 Task: Search for and add 'sports shoes for men' to the cart on Amazon.
Action: Mouse moved to (244, 63)
Screenshot: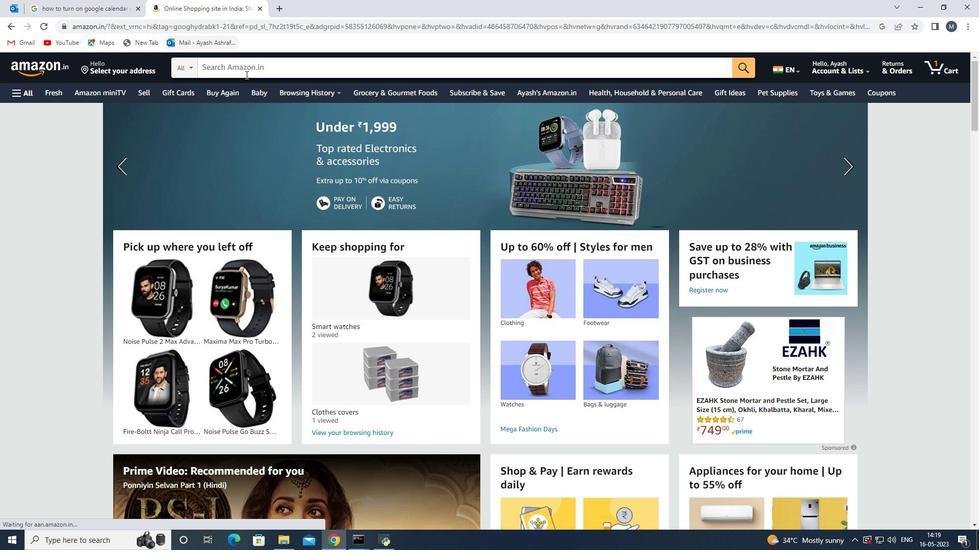 
Action: Mouse pressed left at (244, 63)
Screenshot: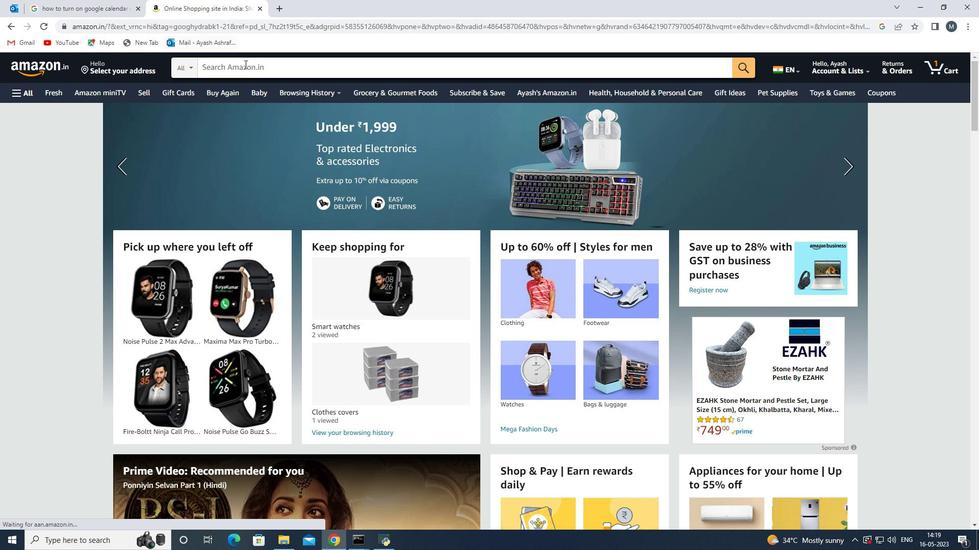 
Action: Mouse moved to (244, 64)
Screenshot: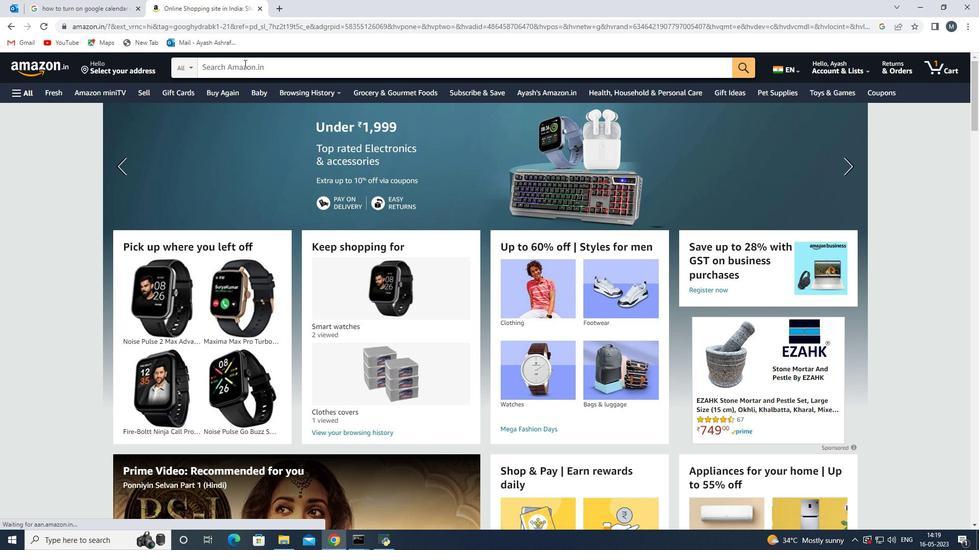 
Action: Key pressed spo
Screenshot: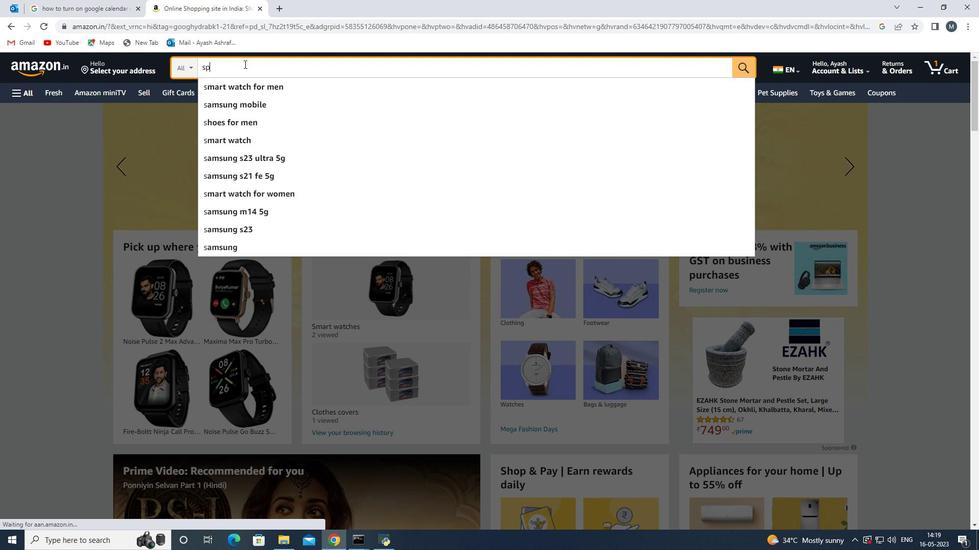 
Action: Mouse moved to (260, 89)
Screenshot: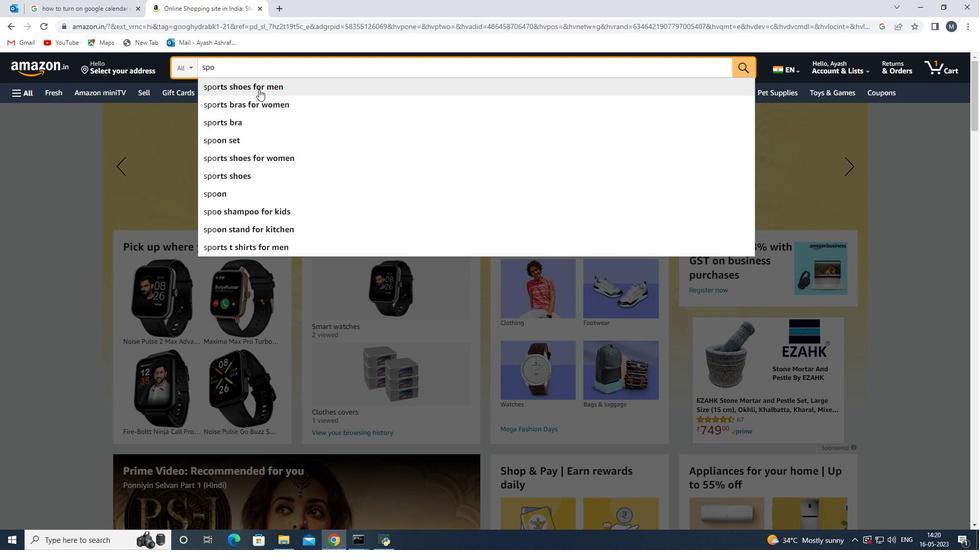 
Action: Mouse pressed left at (260, 89)
Screenshot: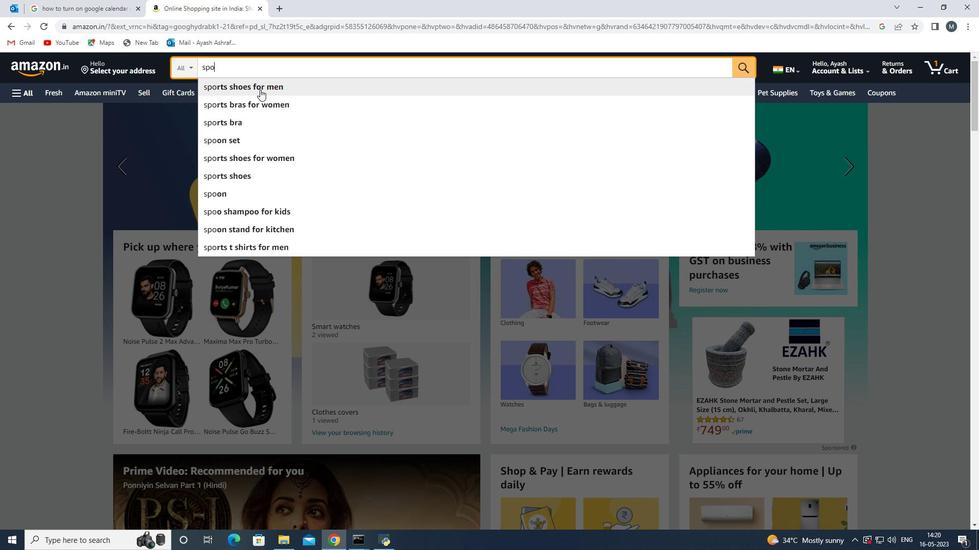 
Action: Mouse moved to (333, 294)
Screenshot: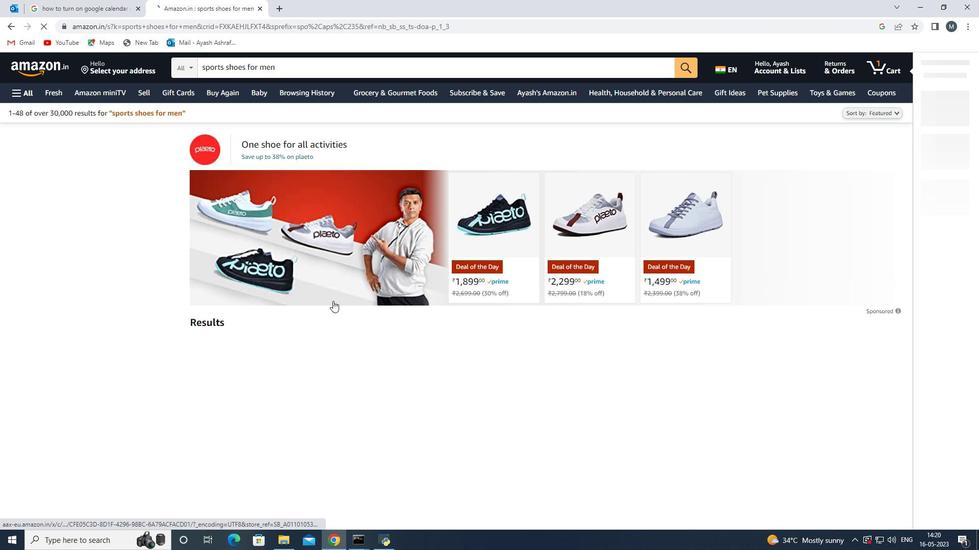 
Action: Mouse scrolled (333, 293) with delta (0, 0)
Screenshot: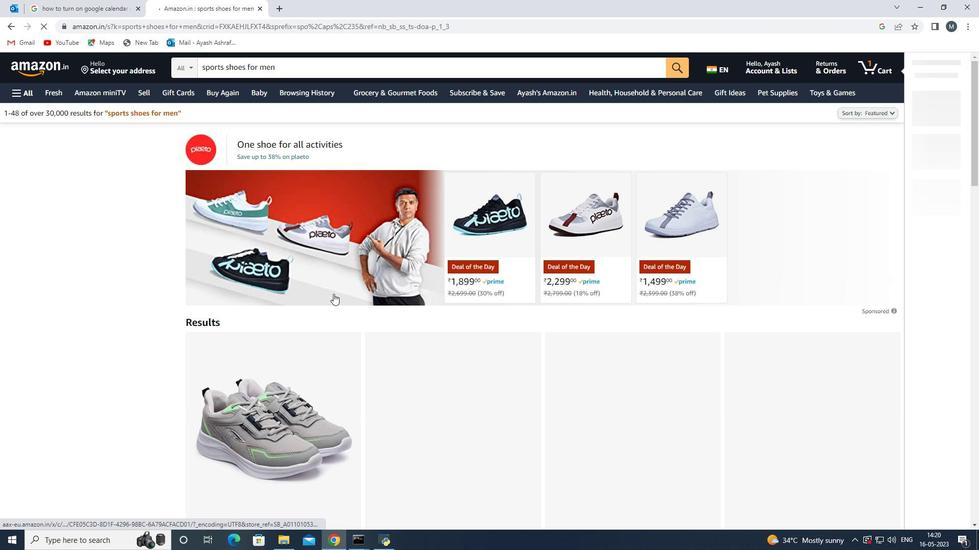 
Action: Mouse scrolled (333, 293) with delta (0, 0)
Screenshot: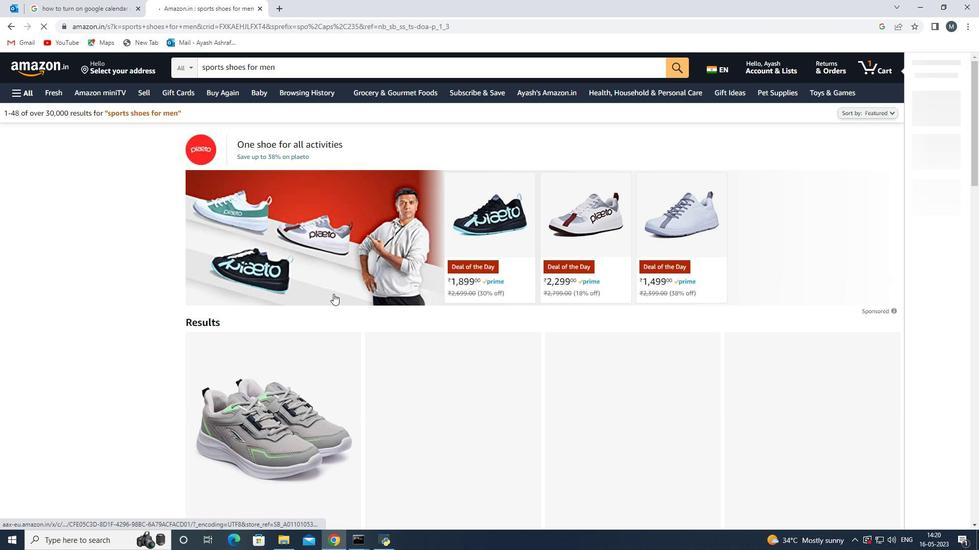 
Action: Mouse scrolled (333, 293) with delta (0, 0)
Screenshot: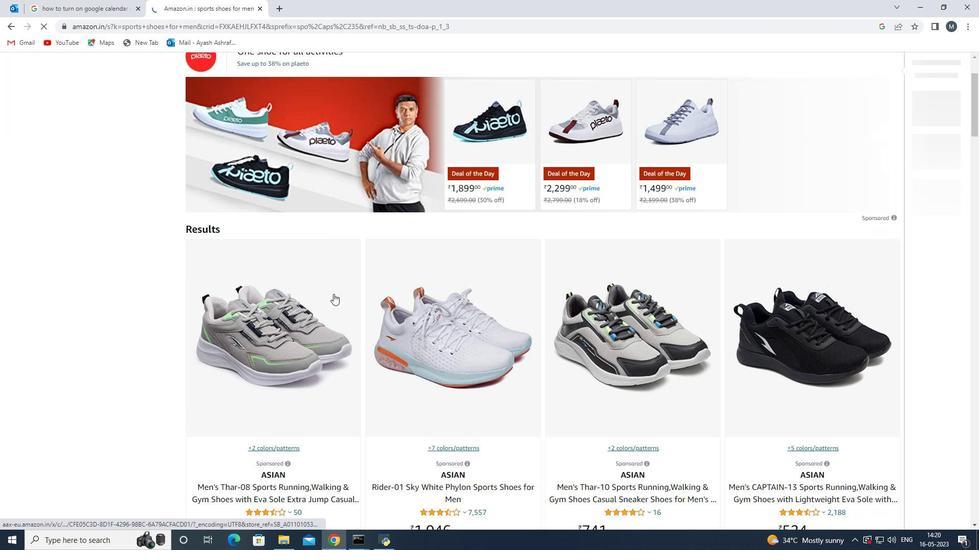 
Action: Mouse scrolled (333, 293) with delta (0, 0)
Screenshot: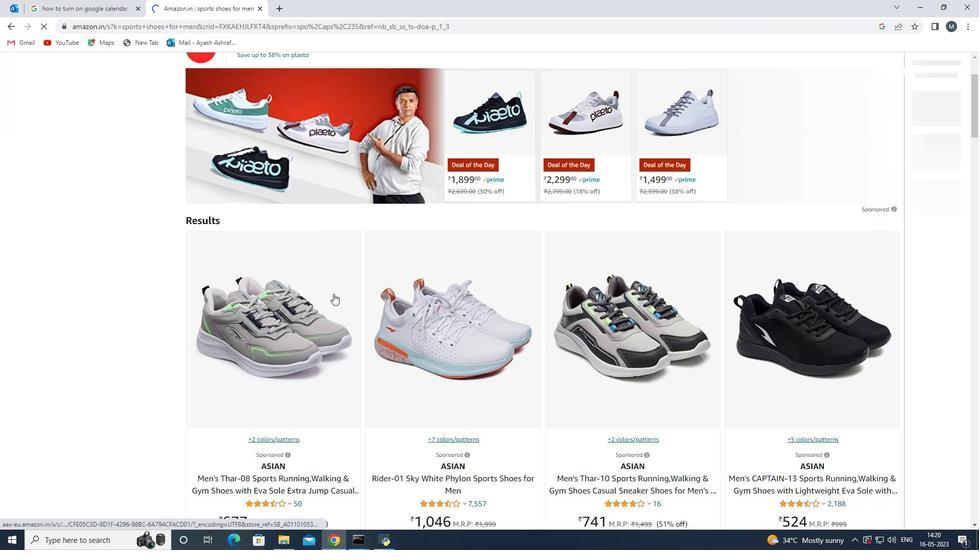 
Action: Mouse moved to (430, 275)
Screenshot: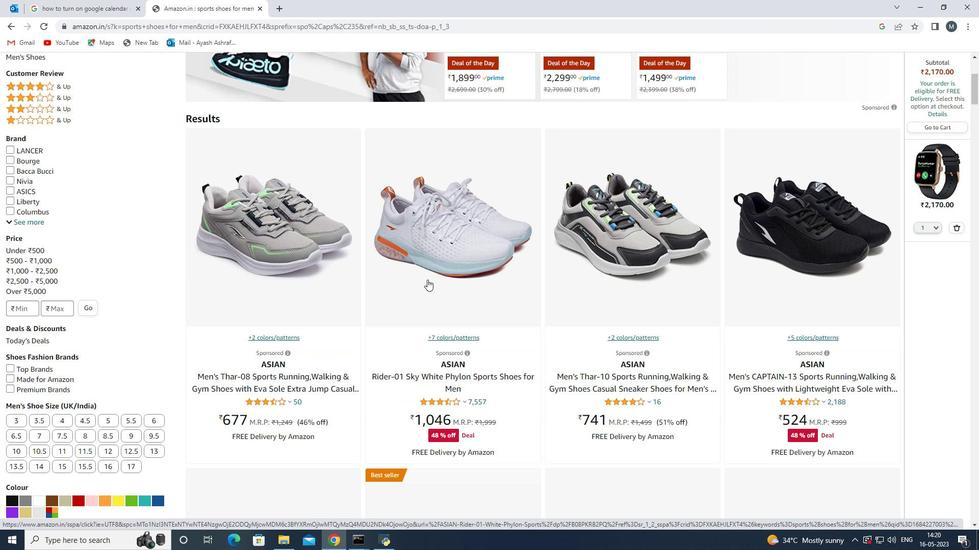
Action: Mouse pressed left at (430, 275)
Screenshot: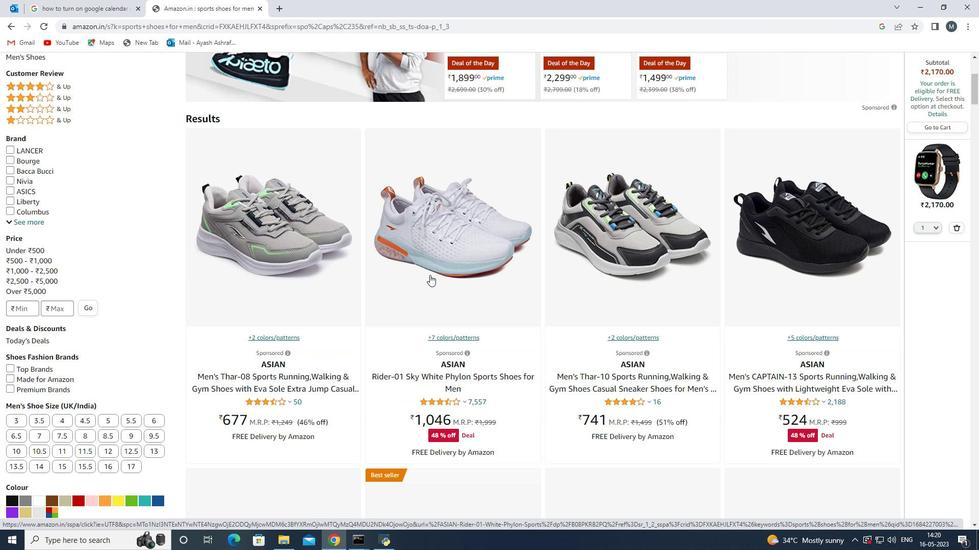 
Action: Mouse moved to (276, 221)
Screenshot: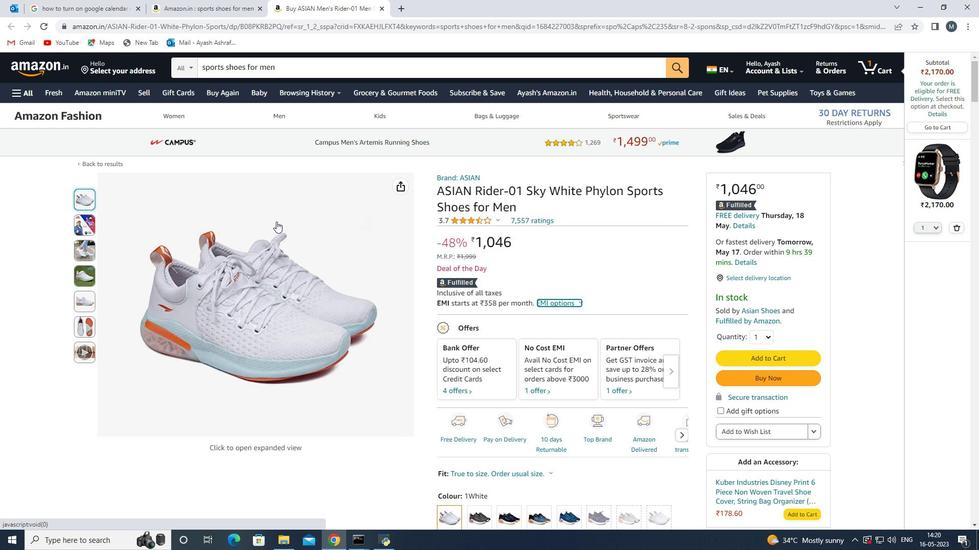 
Action: Mouse scrolled (276, 221) with delta (0, 0)
Screenshot: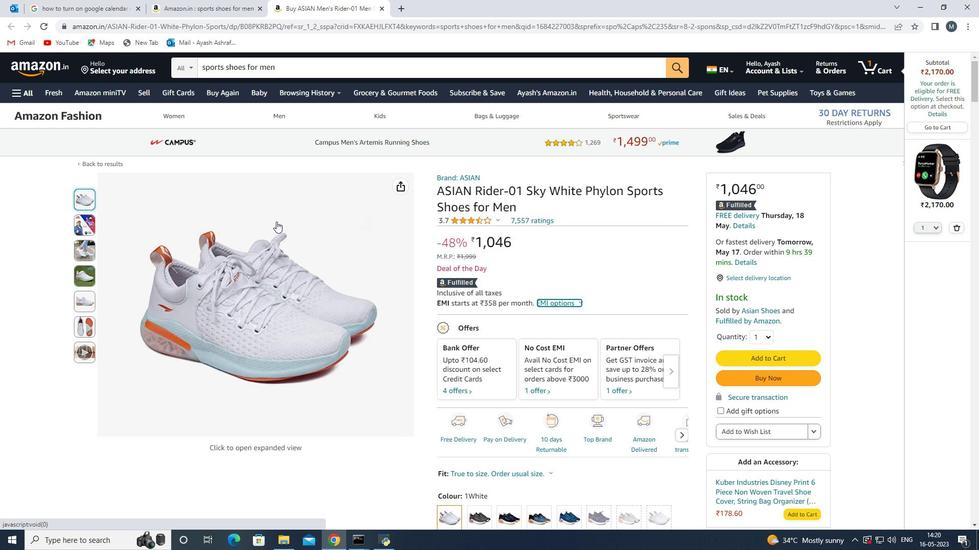 
Action: Mouse scrolled (276, 221) with delta (0, 0)
Screenshot: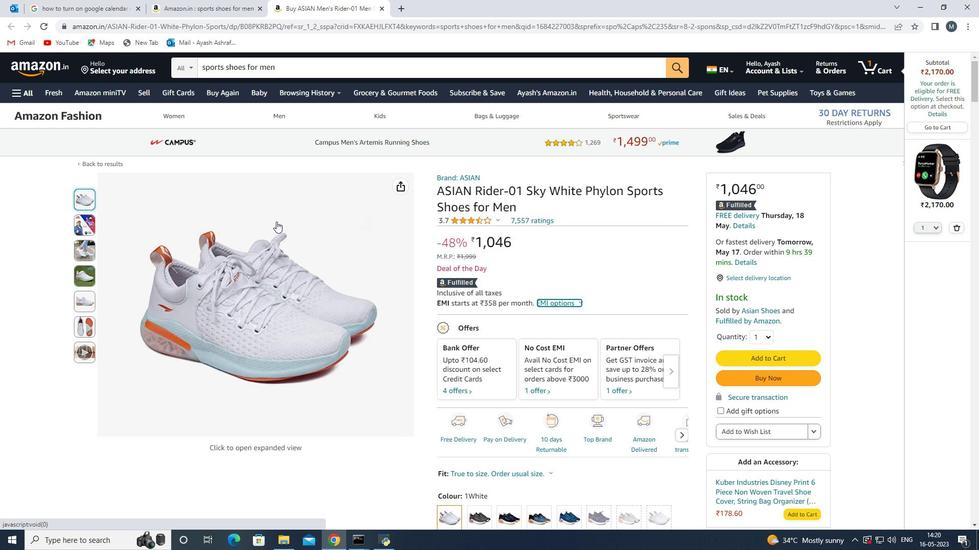
Action: Mouse scrolled (276, 221) with delta (0, 0)
Screenshot: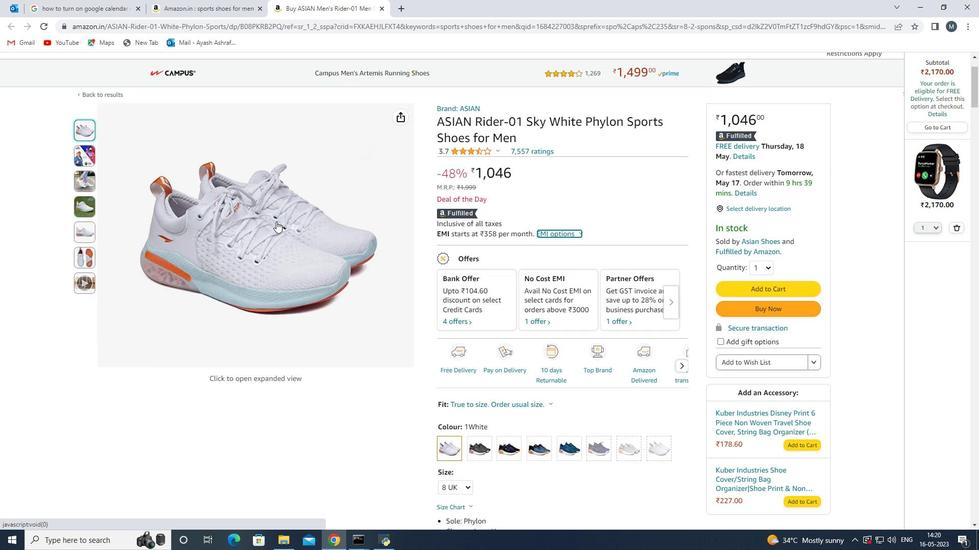 
Action: Mouse scrolled (276, 221) with delta (0, 0)
Screenshot: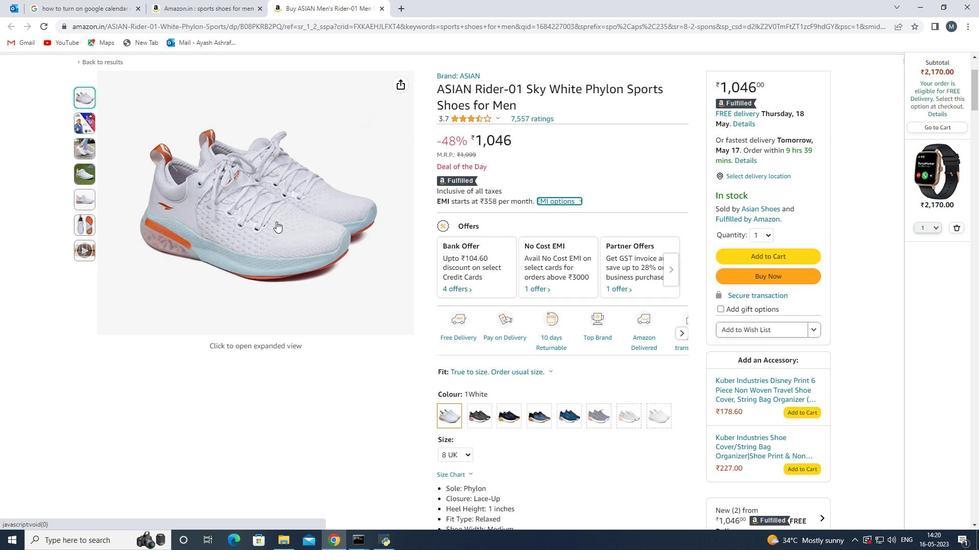 
Action: Mouse scrolled (276, 221) with delta (0, 0)
Screenshot: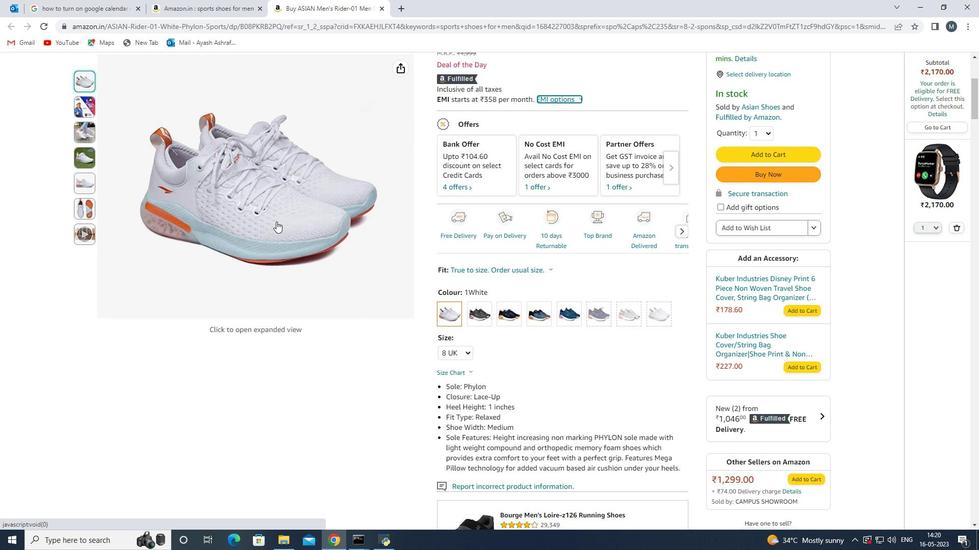 
Action: Mouse scrolled (276, 221) with delta (0, 0)
Screenshot: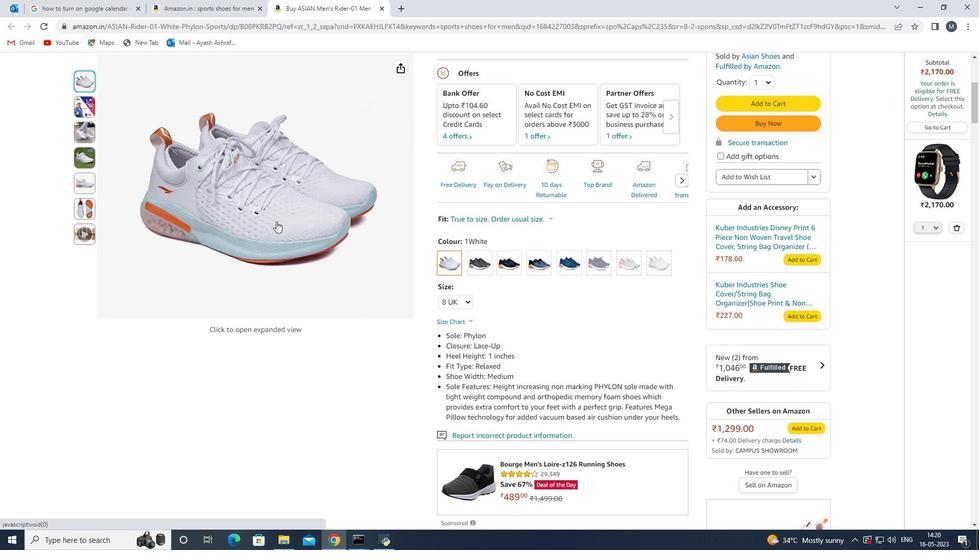 
Action: Mouse moved to (291, 254)
Screenshot: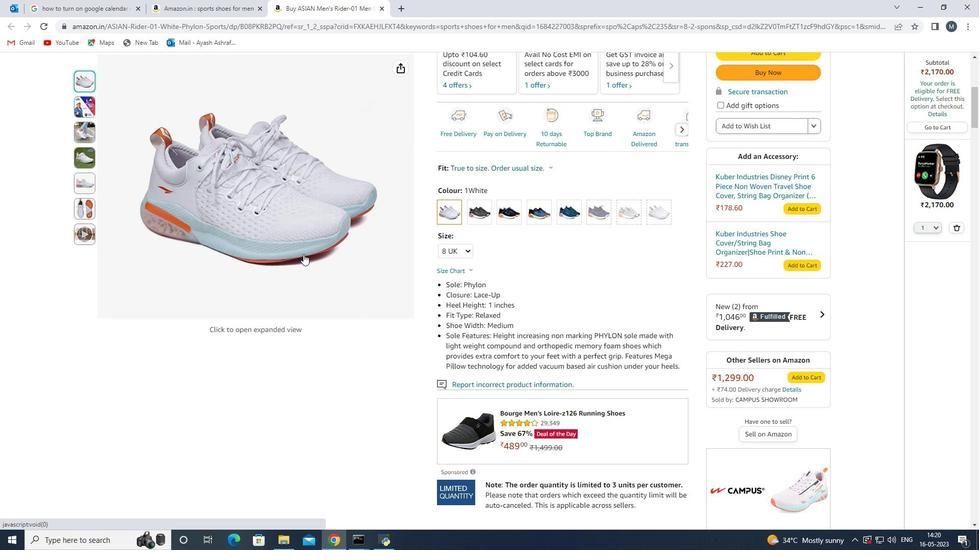 
Action: Mouse scrolled (291, 254) with delta (0, 0)
Screenshot: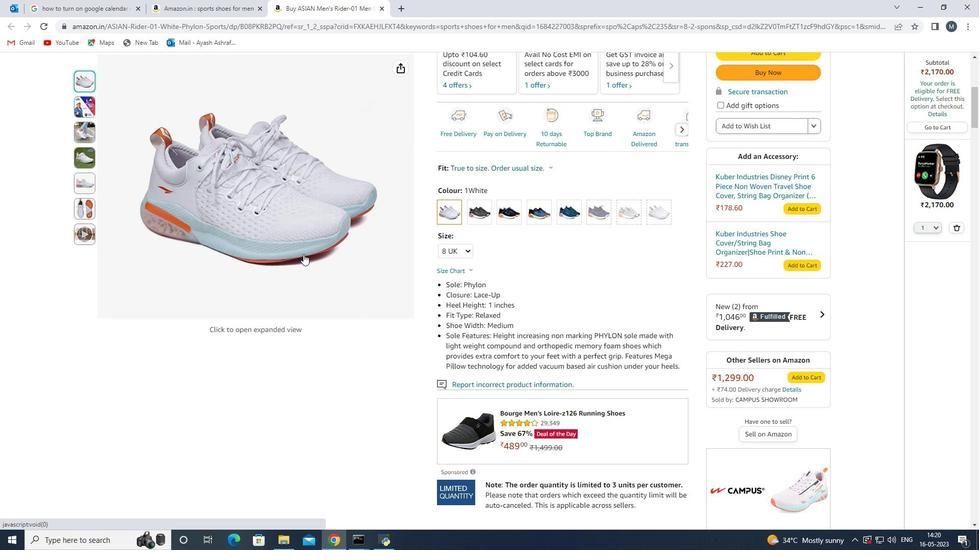
Action: Mouse moved to (290, 254)
Screenshot: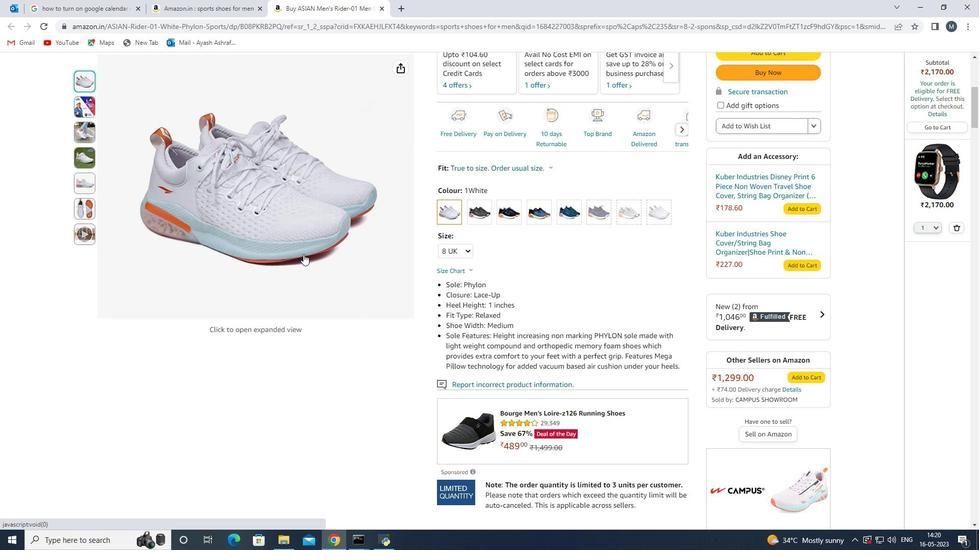 
Action: Mouse scrolled (290, 254) with delta (0, 0)
Screenshot: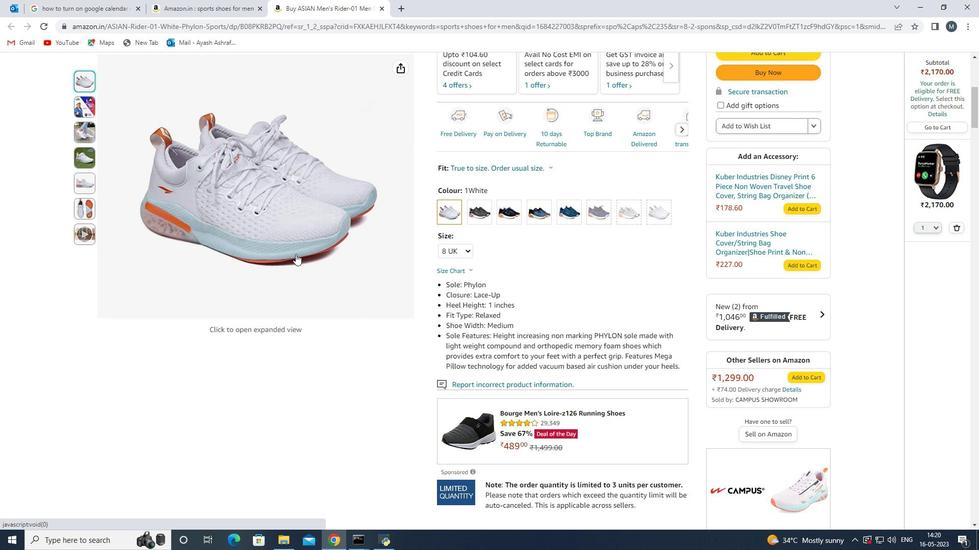 
Action: Mouse scrolled (290, 254) with delta (0, 0)
Screenshot: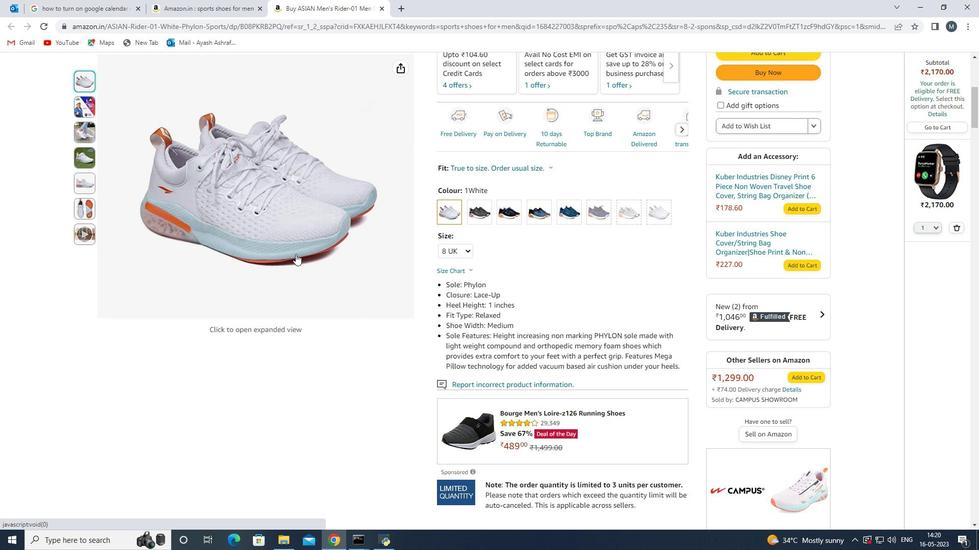 
Action: Mouse scrolled (290, 254) with delta (0, 0)
Screenshot: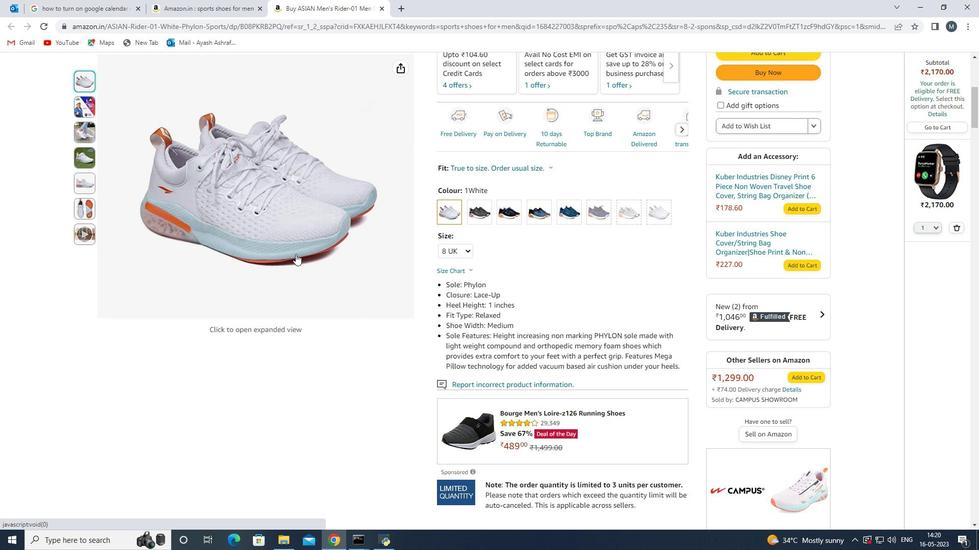 
Action: Mouse scrolled (290, 254) with delta (0, 0)
Screenshot: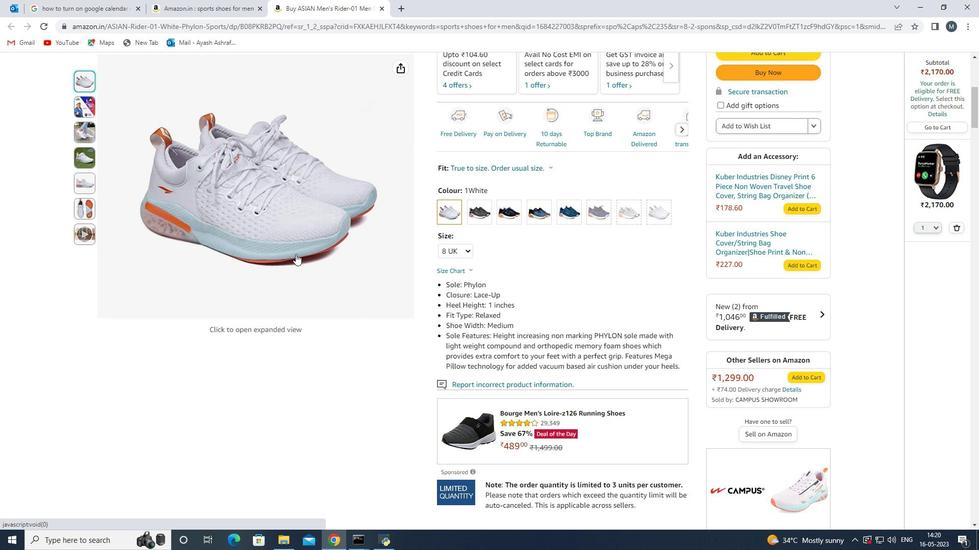 
Action: Mouse scrolled (290, 254) with delta (0, 0)
Screenshot: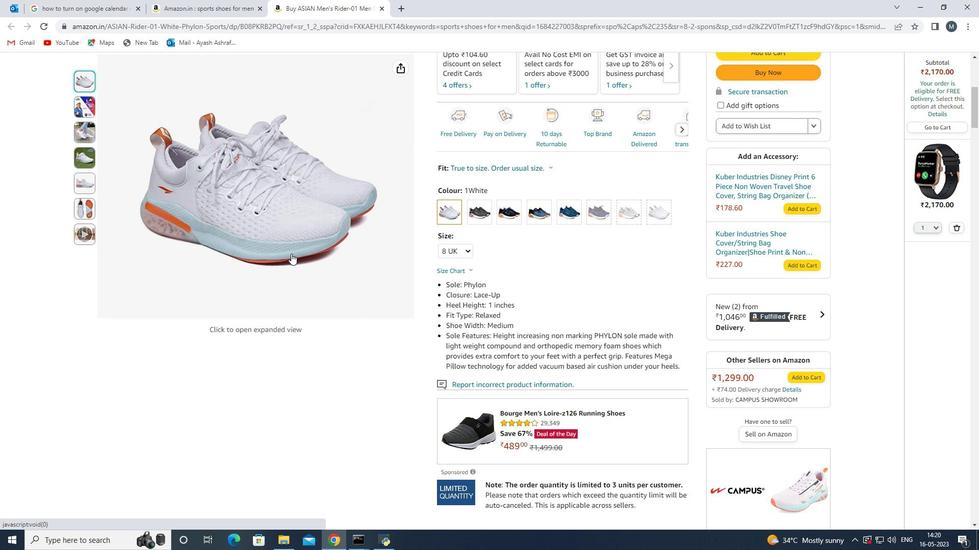 
Action: Mouse moved to (106, 214)
Screenshot: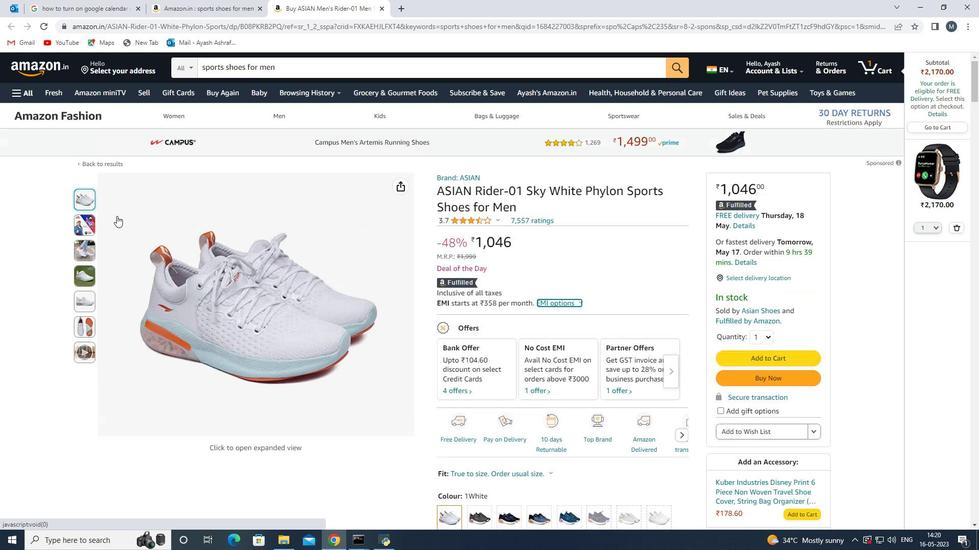
Action: Mouse scrolled (106, 215) with delta (0, 0)
Screenshot: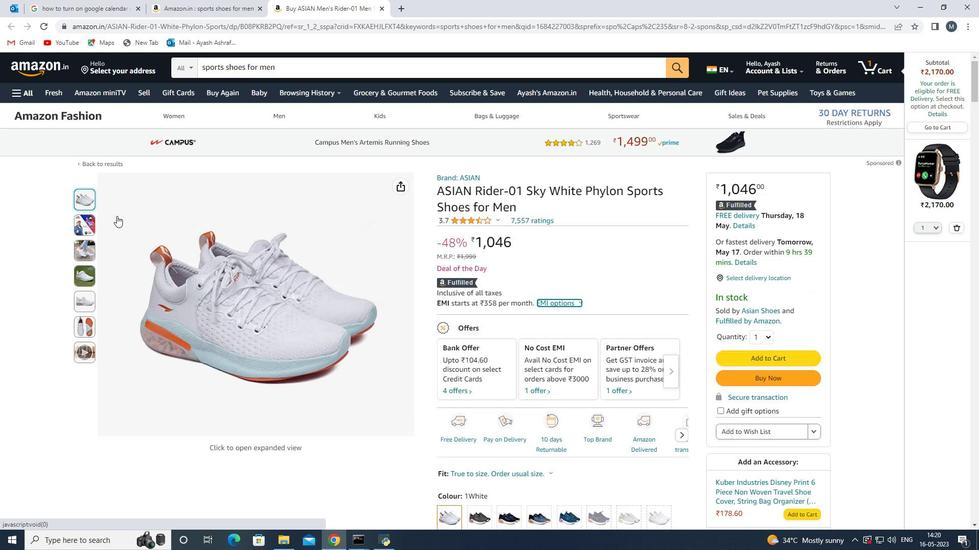 
Action: Mouse moved to (106, 214)
Screenshot: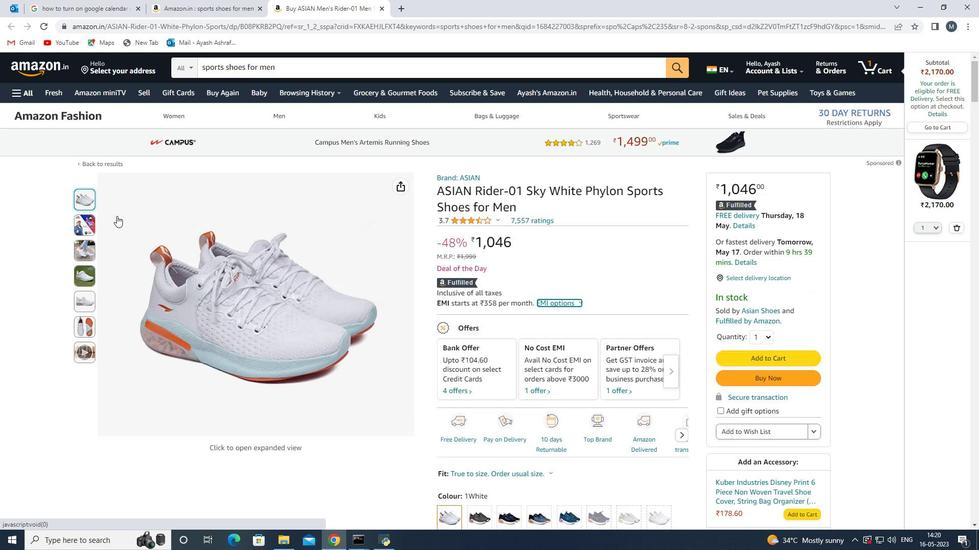 
Action: Mouse scrolled (106, 214) with delta (0, 0)
Screenshot: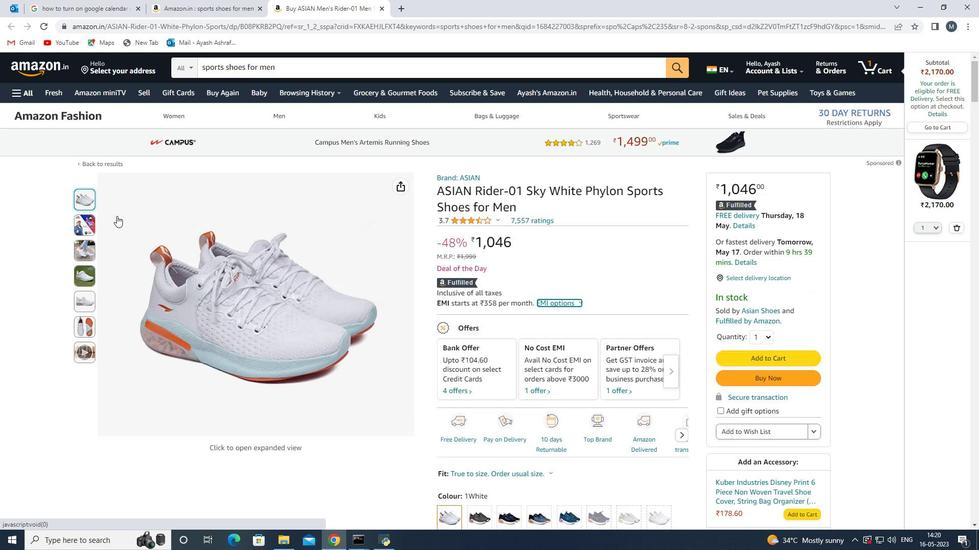 
Action: Mouse scrolled (106, 214) with delta (0, 0)
Screenshot: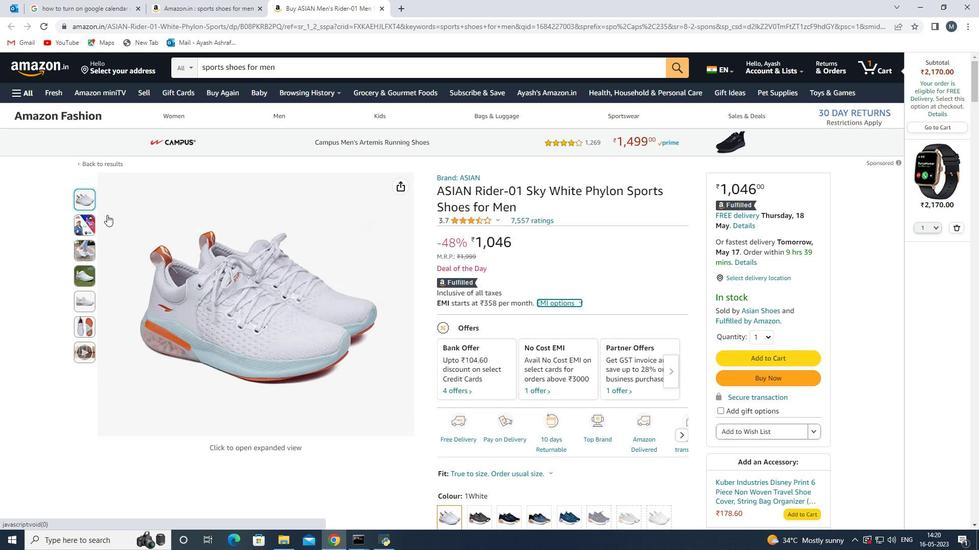 
Action: Mouse moved to (934, 222)
Screenshot: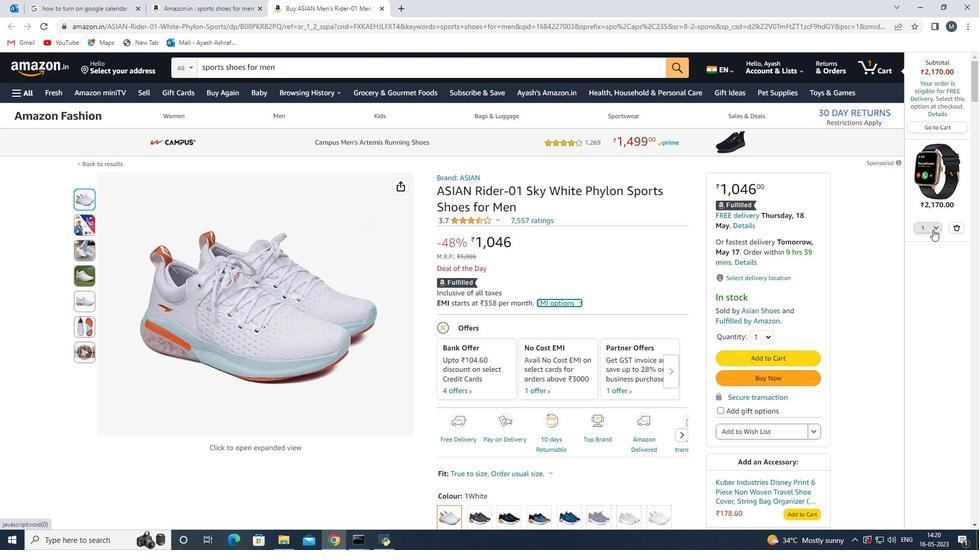 
Action: Mouse pressed left at (934, 222)
Screenshot: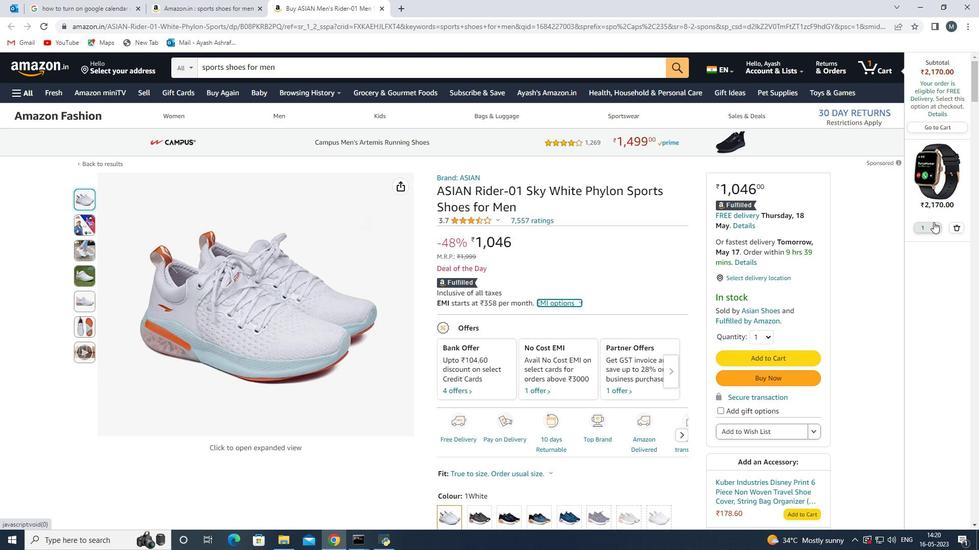 
Action: Mouse moved to (424, 282)
Screenshot: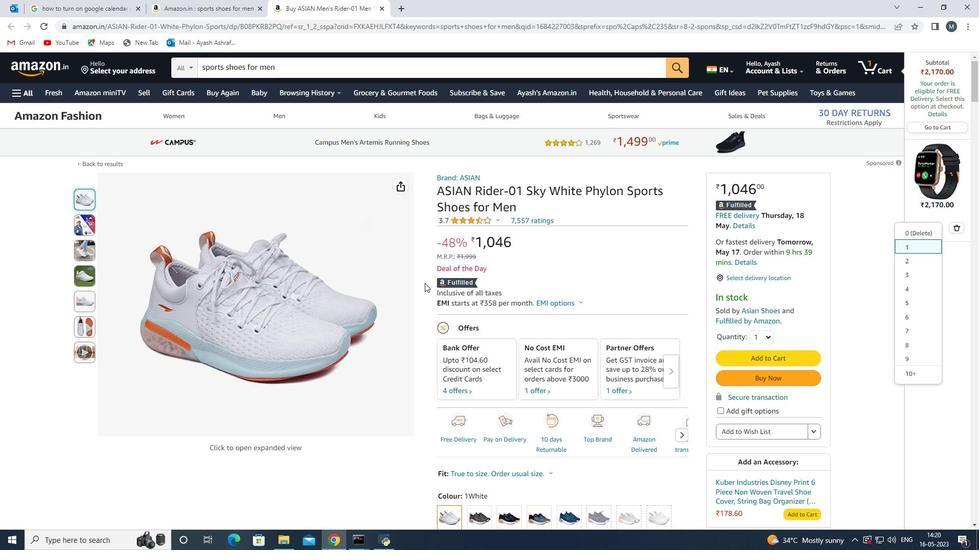 
Action: Mouse scrolled (424, 281) with delta (0, 0)
Screenshot: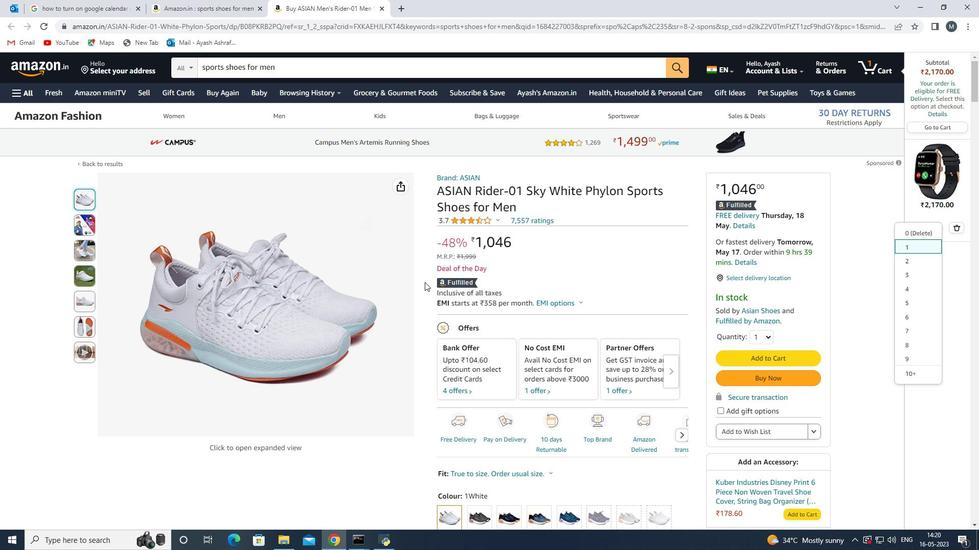 
Action: Mouse moved to (440, 272)
Screenshot: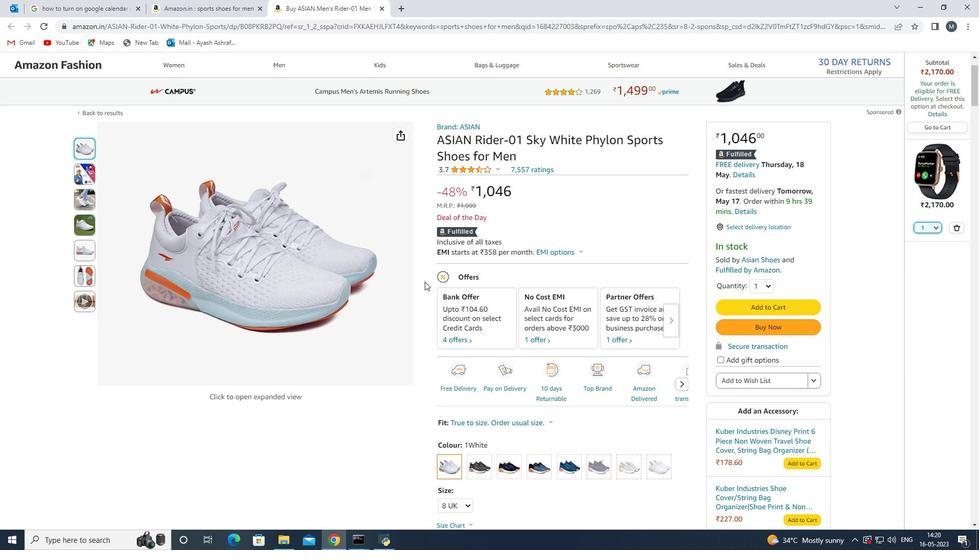 
Action: Mouse scrolled (440, 272) with delta (0, 0)
Screenshot: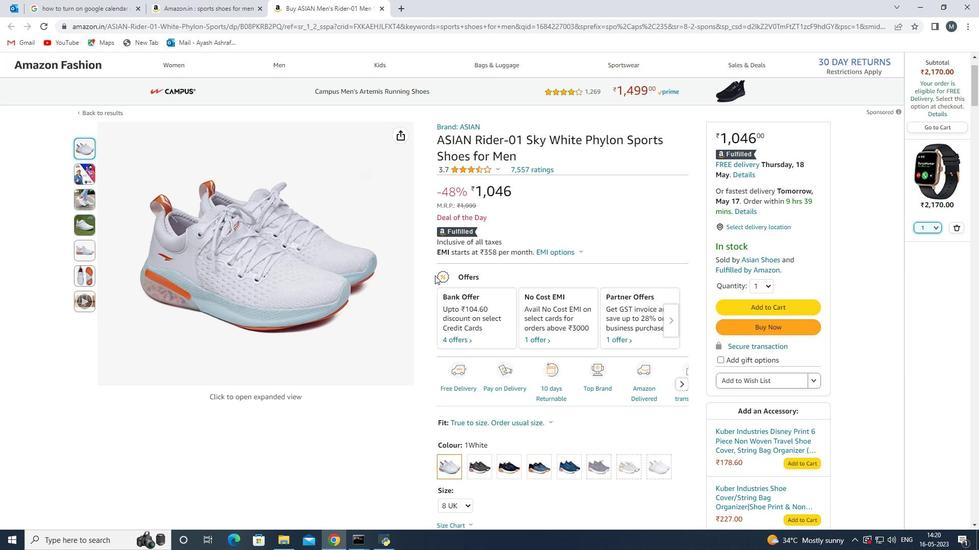 
Action: Mouse scrolled (440, 272) with delta (0, 0)
Screenshot: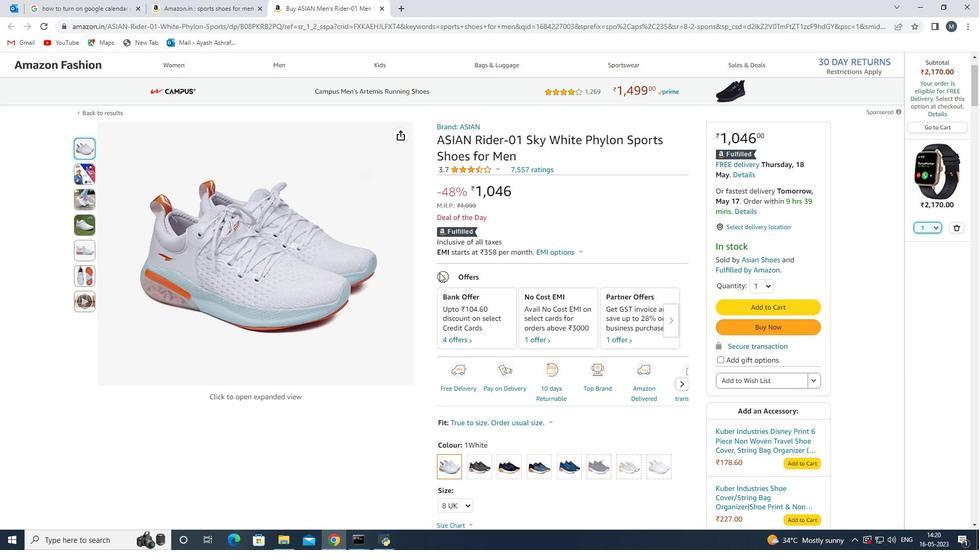 
Action: Mouse scrolled (440, 272) with delta (0, 0)
Screenshot: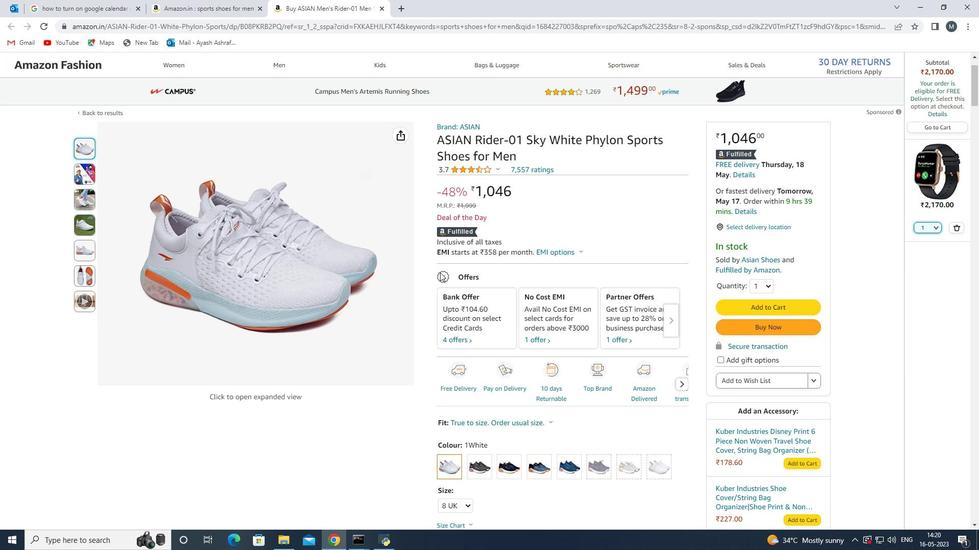 
Action: Mouse scrolled (440, 272) with delta (0, 0)
Screenshot: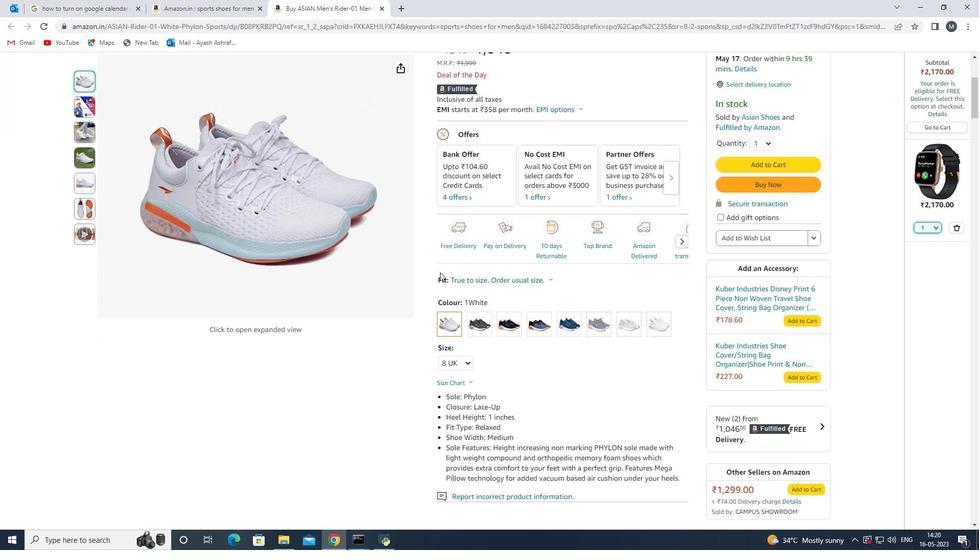 
Action: Mouse moved to (440, 272)
Screenshot: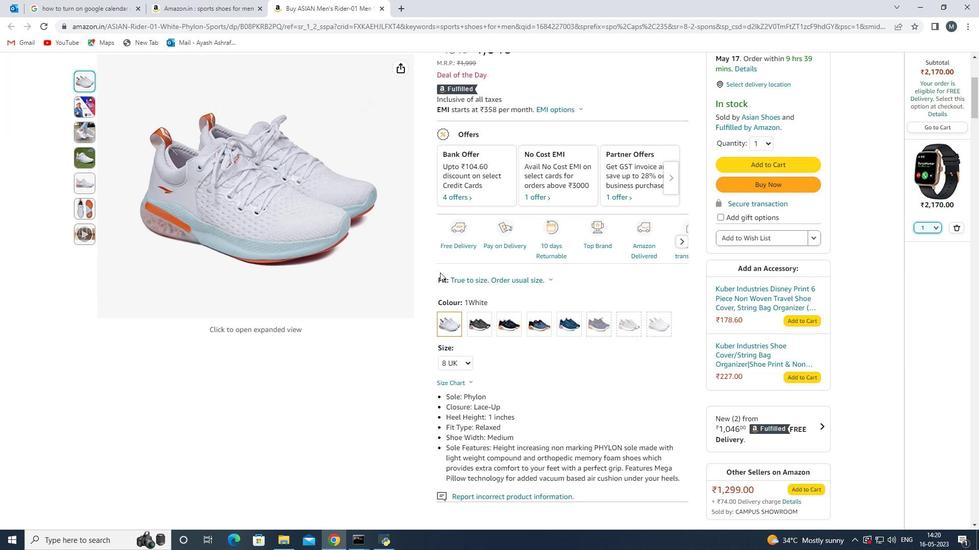 
Action: Mouse scrolled (440, 272) with delta (0, 0)
Screenshot: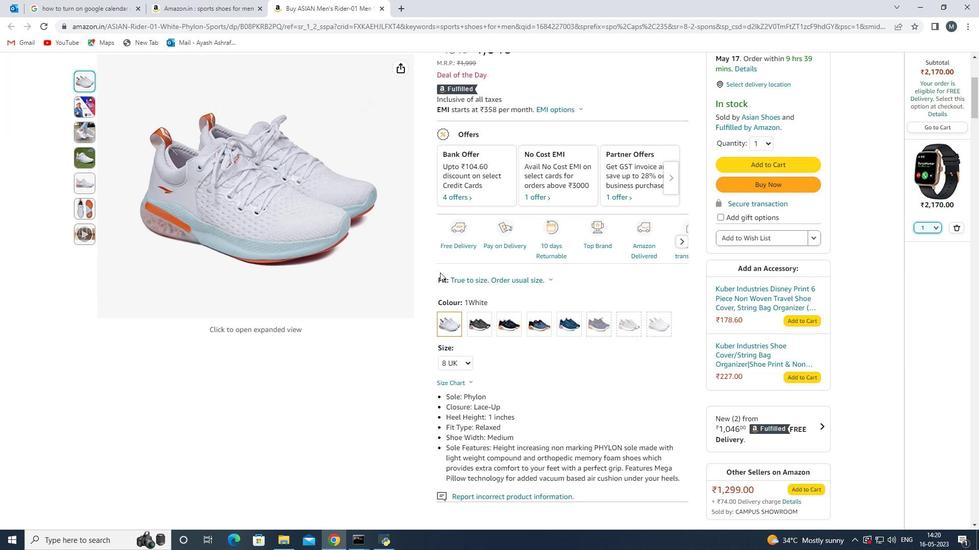 
Action: Mouse scrolled (440, 272) with delta (0, 0)
Screenshot: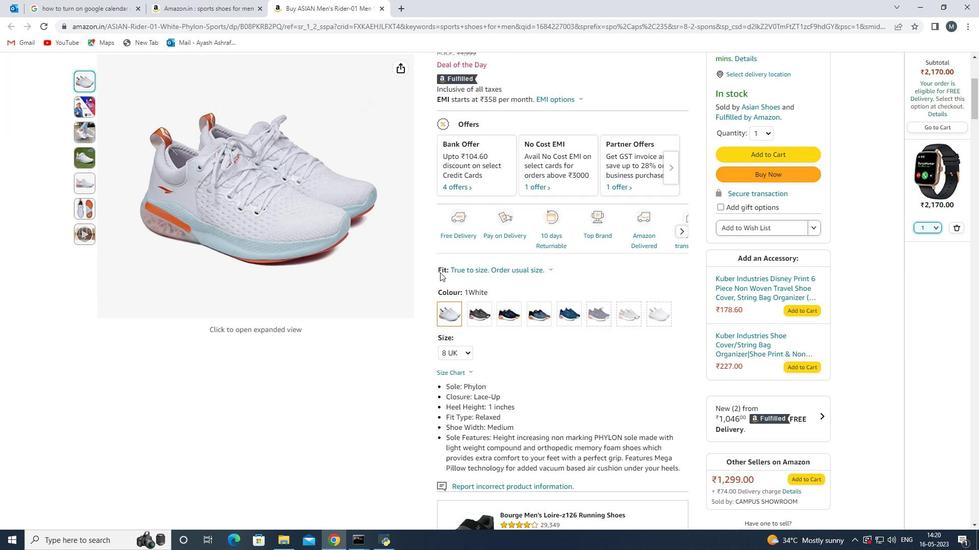 
Action: Mouse scrolled (440, 272) with delta (0, 0)
Screenshot: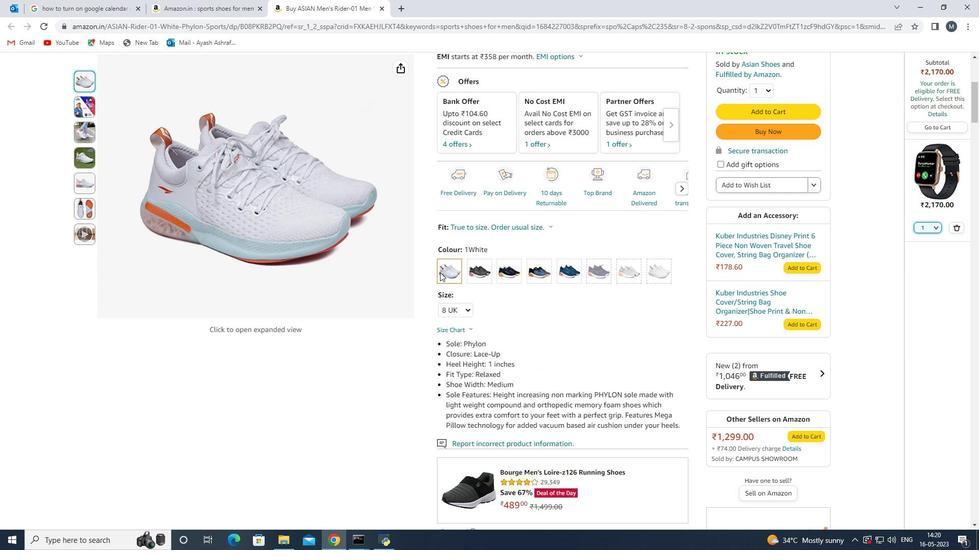 
Action: Mouse moved to (440, 272)
Screenshot: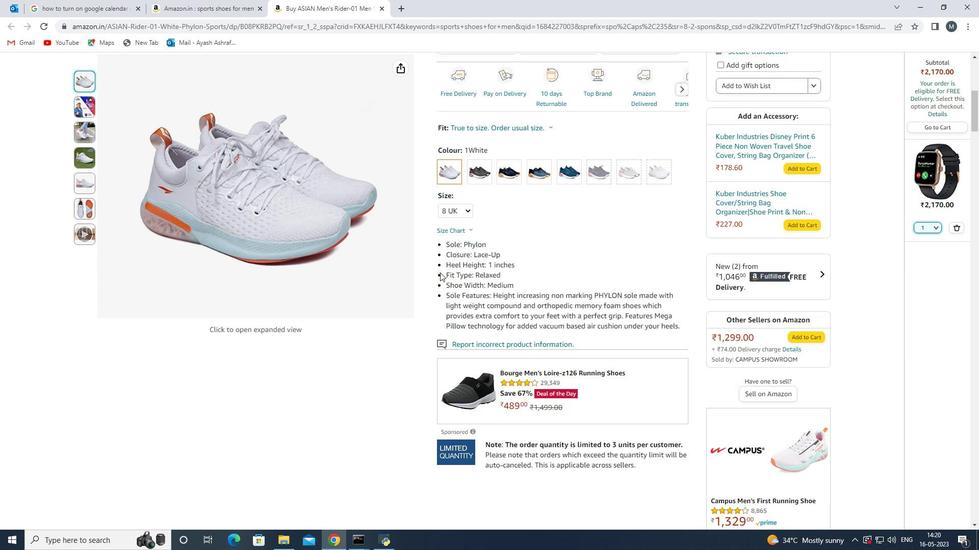 
Action: Mouse scrolled (440, 272) with delta (0, 0)
Screenshot: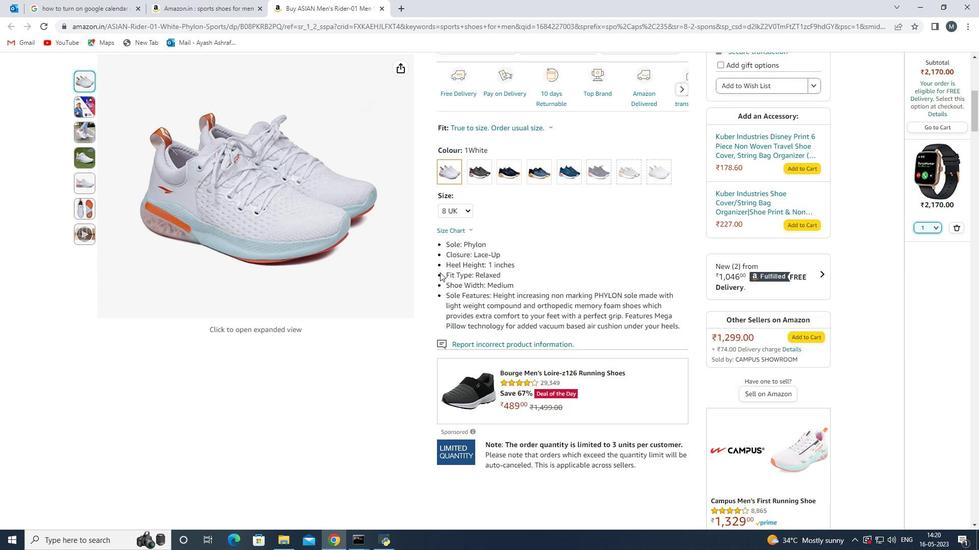 
Action: Mouse scrolled (440, 272) with delta (0, 0)
Screenshot: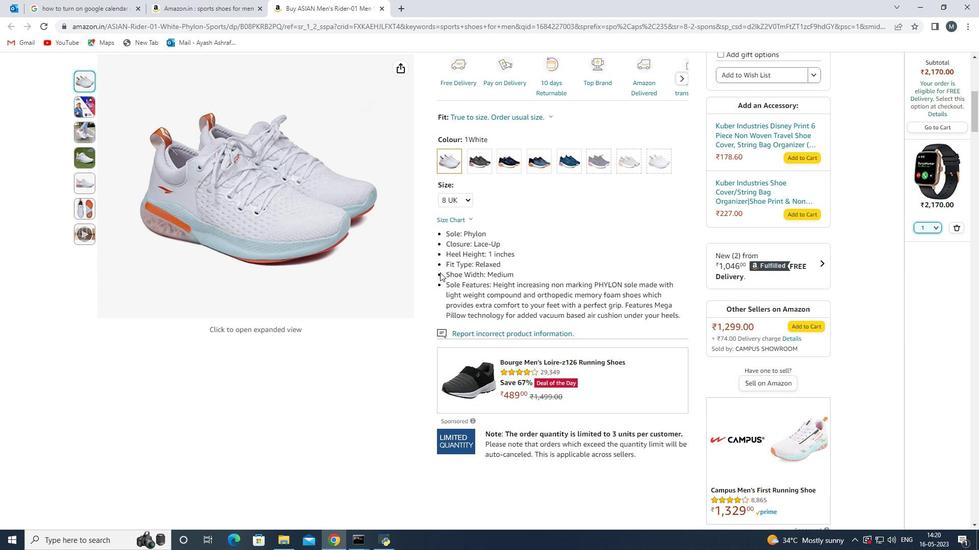 
Action: Mouse moved to (545, 295)
Screenshot: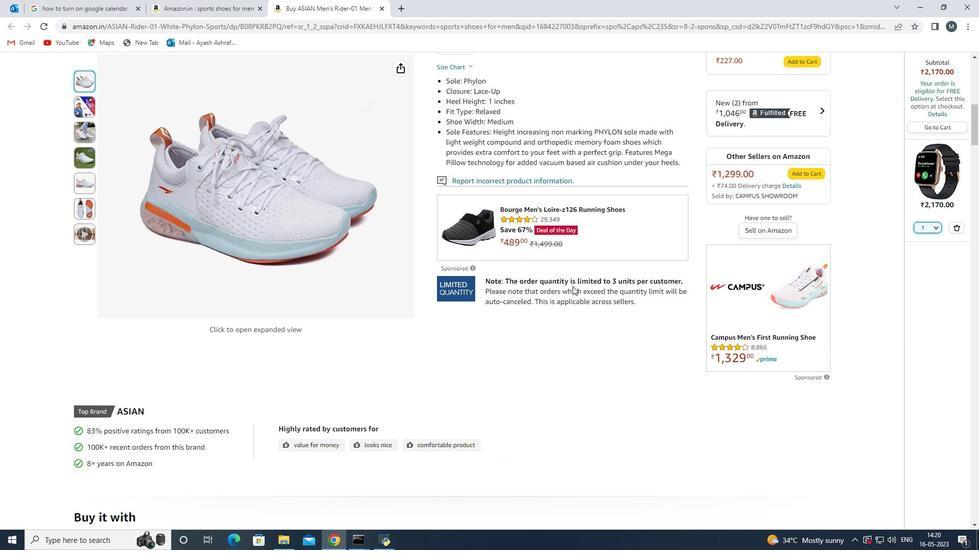 
Action: Mouse scrolled (545, 294) with delta (0, 0)
Screenshot: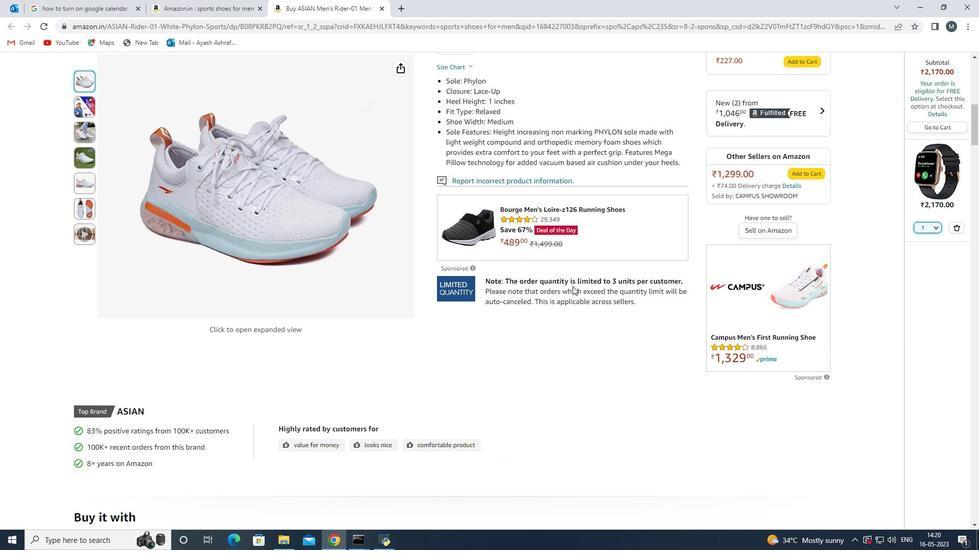 
Action: Mouse moved to (534, 298)
Screenshot: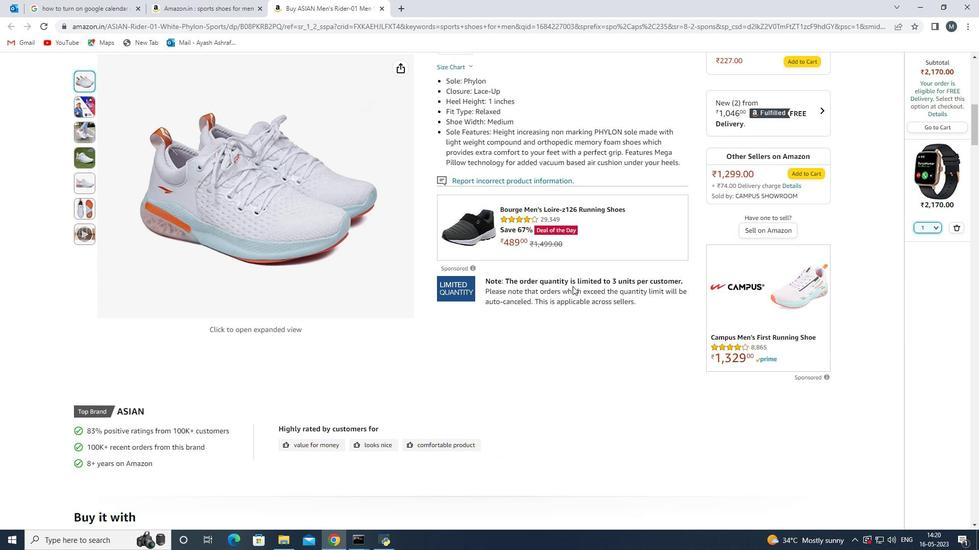 
Action: Mouse scrolled (535, 297) with delta (0, 0)
Screenshot: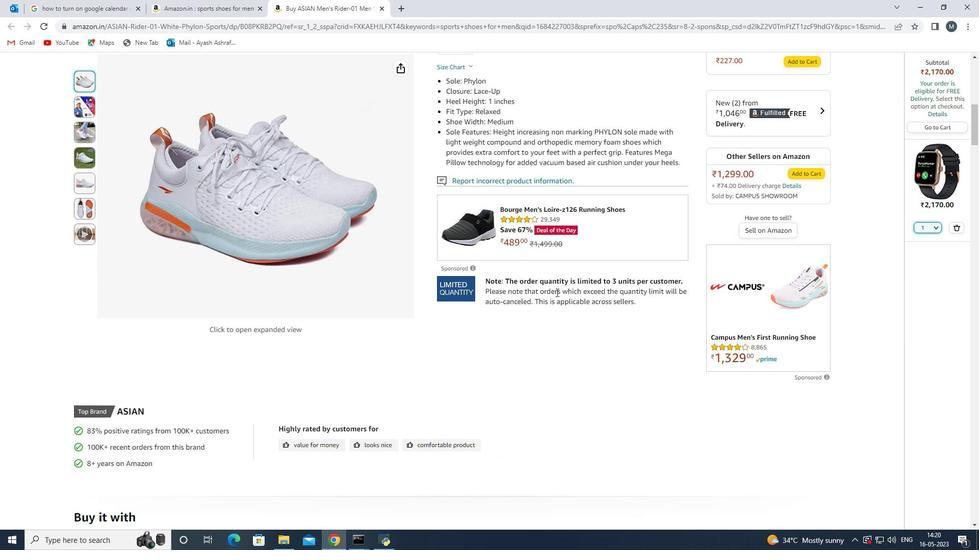 
Action: Mouse moved to (256, 328)
Screenshot: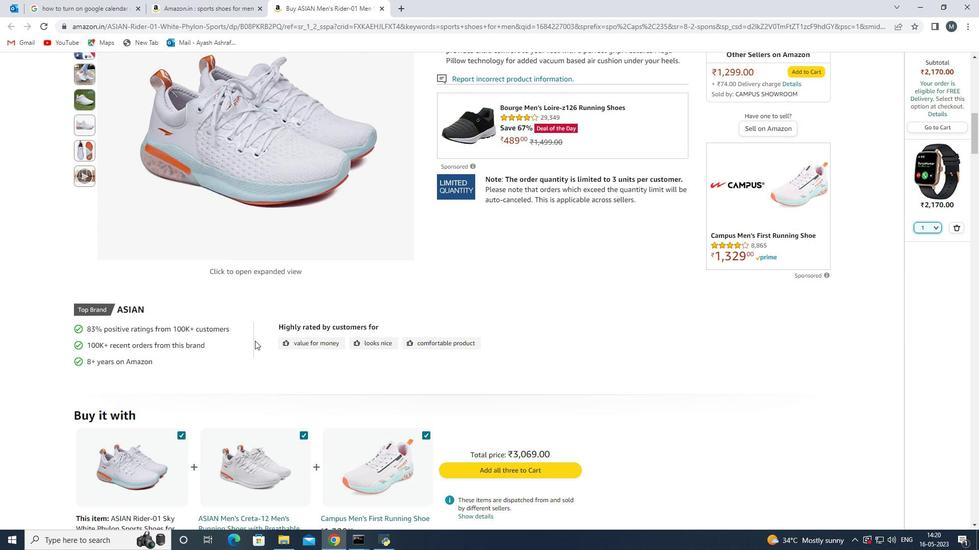 
Action: Mouse scrolled (256, 329) with delta (0, 0)
Screenshot: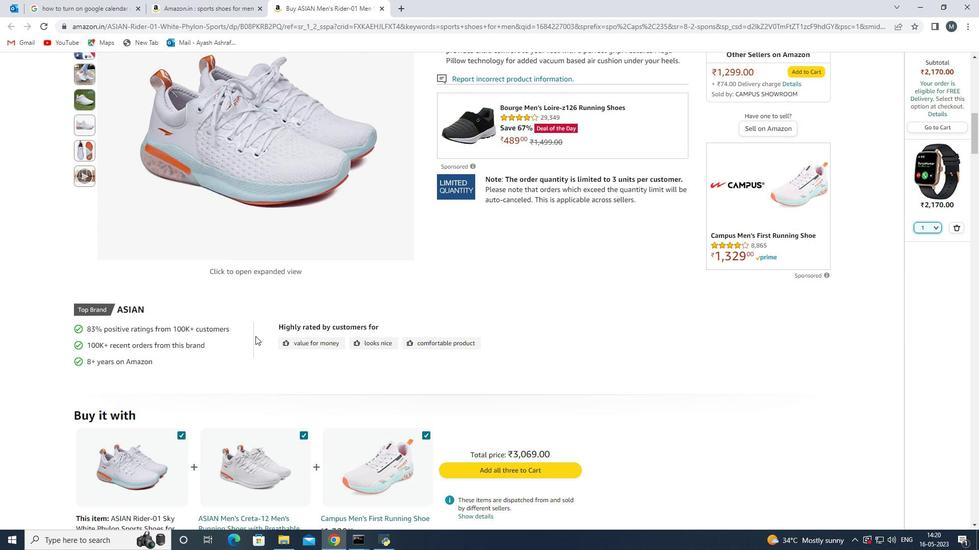 
Action: Mouse scrolled (256, 329) with delta (0, 0)
Screenshot: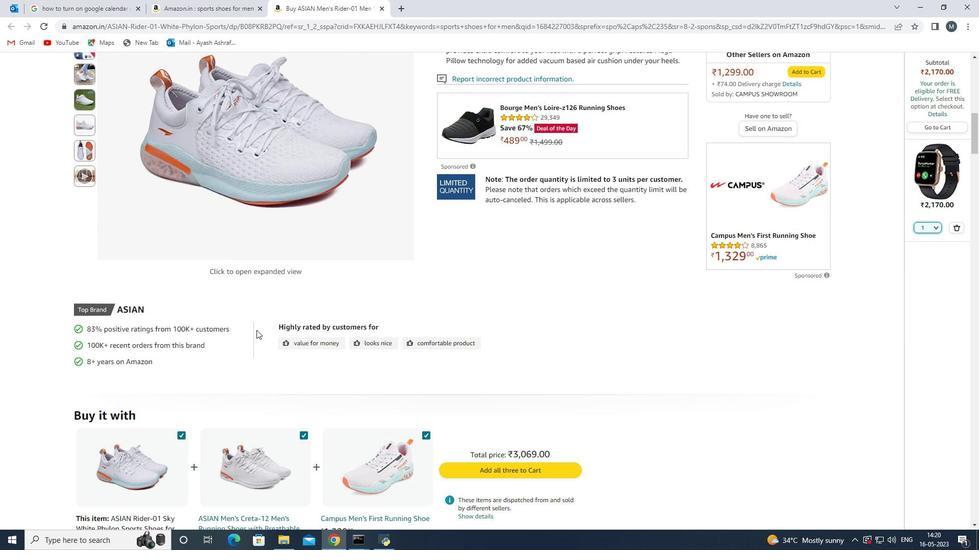 
Action: Mouse scrolled (256, 329) with delta (0, 0)
Screenshot: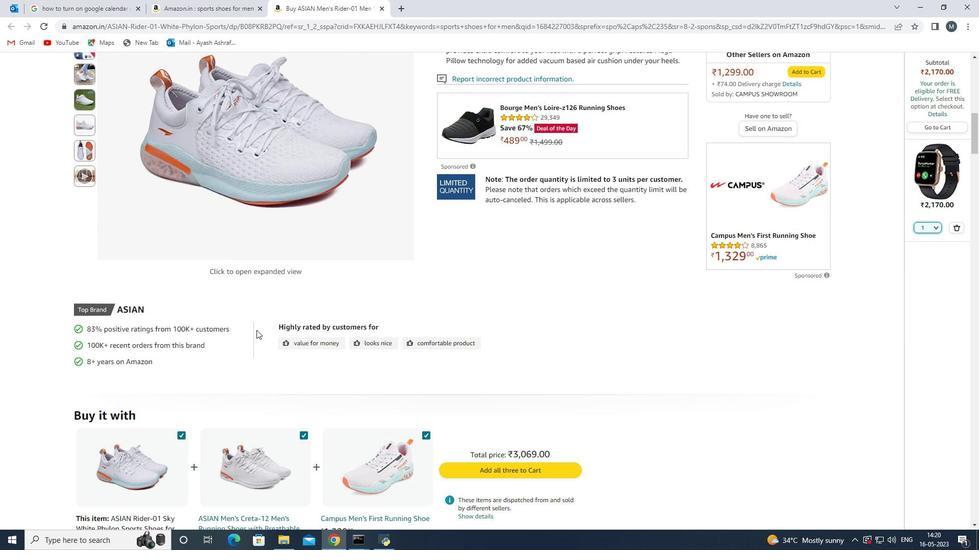
Action: Mouse scrolled (256, 329) with delta (0, 0)
Screenshot: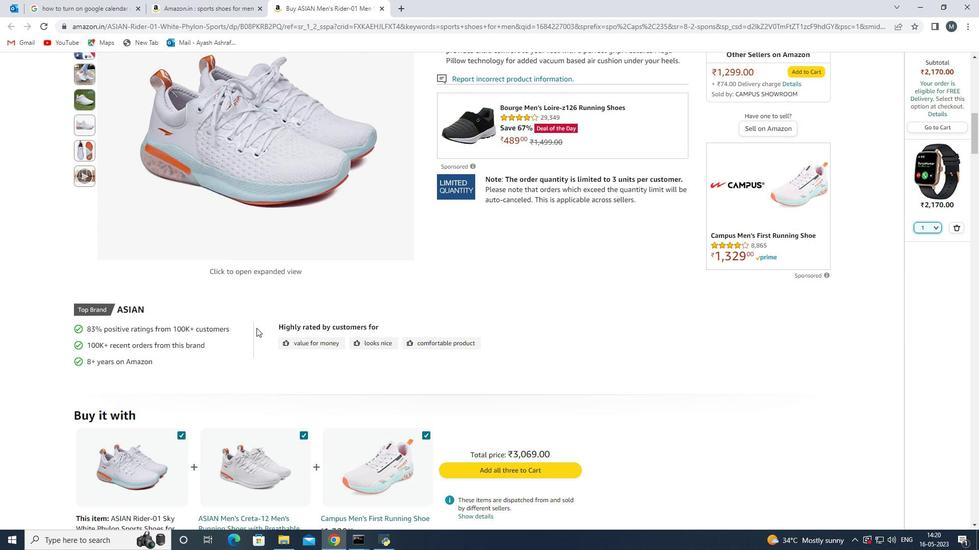 
Action: Mouse scrolled (256, 329) with delta (0, 0)
Screenshot: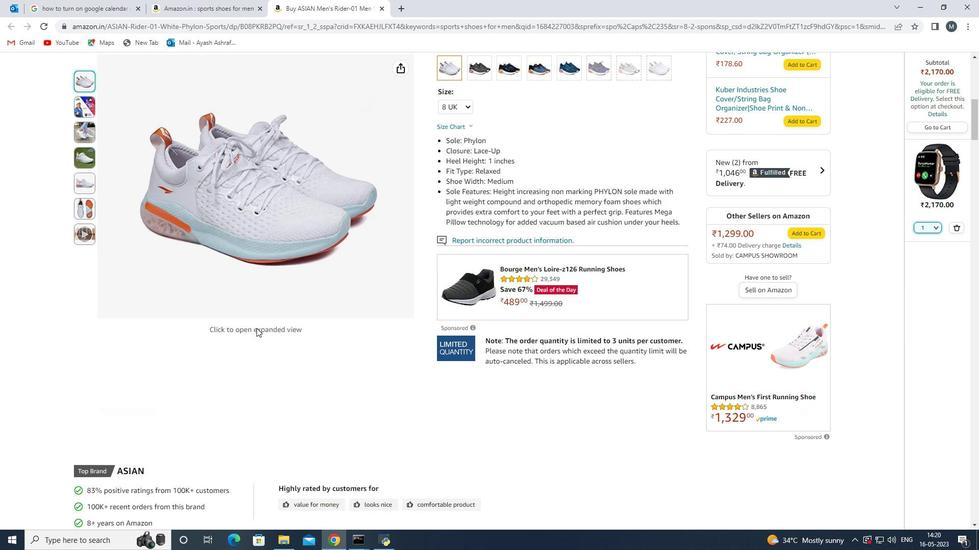 
Action: Mouse scrolled (256, 329) with delta (0, 0)
Screenshot: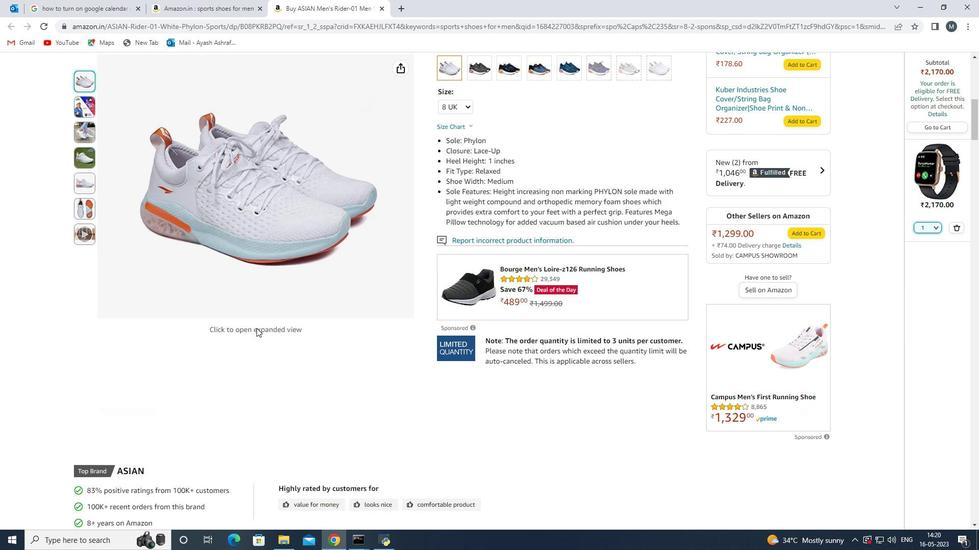 
Action: Mouse scrolled (256, 329) with delta (0, 0)
Screenshot: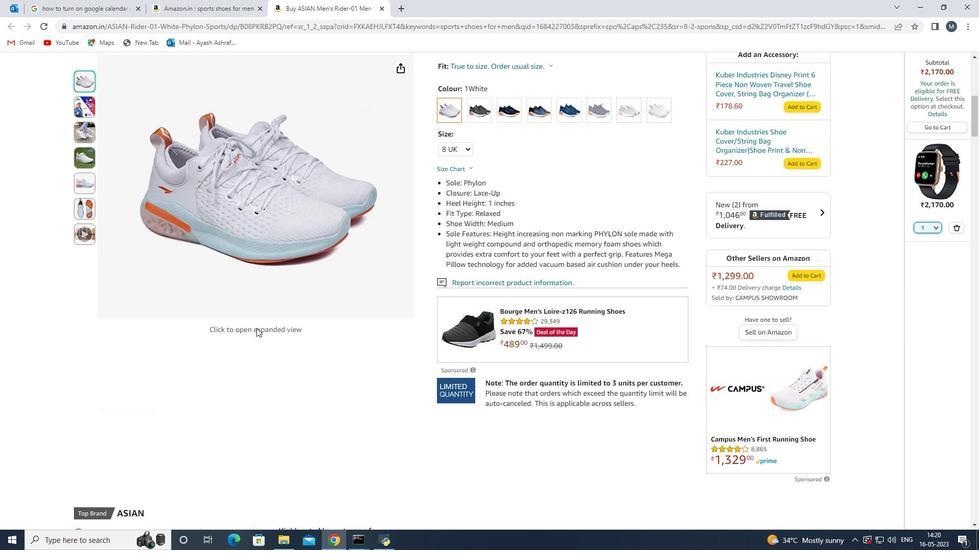 
Action: Mouse scrolled (256, 329) with delta (0, 0)
Screenshot: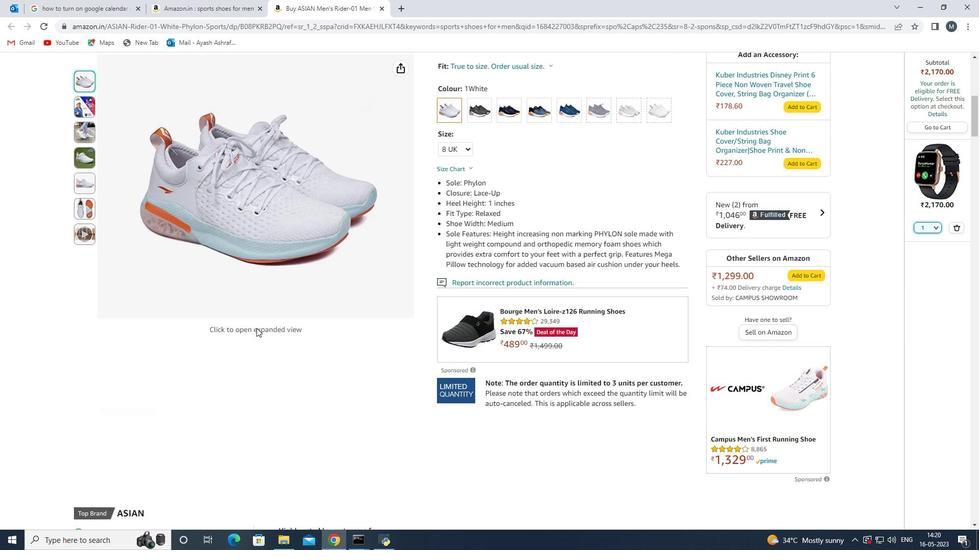 
Action: Mouse scrolled (256, 329) with delta (0, 0)
Screenshot: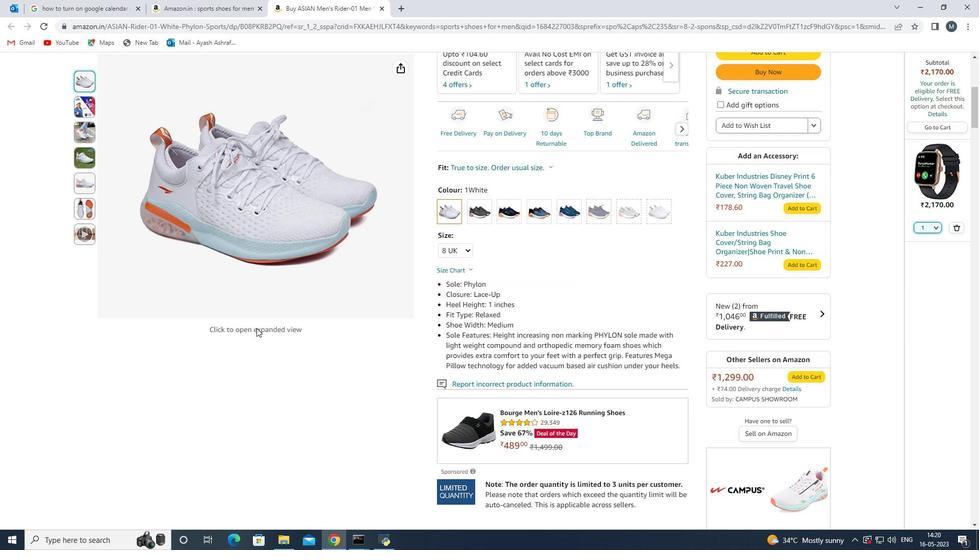 
Action: Mouse scrolled (256, 329) with delta (0, 0)
Screenshot: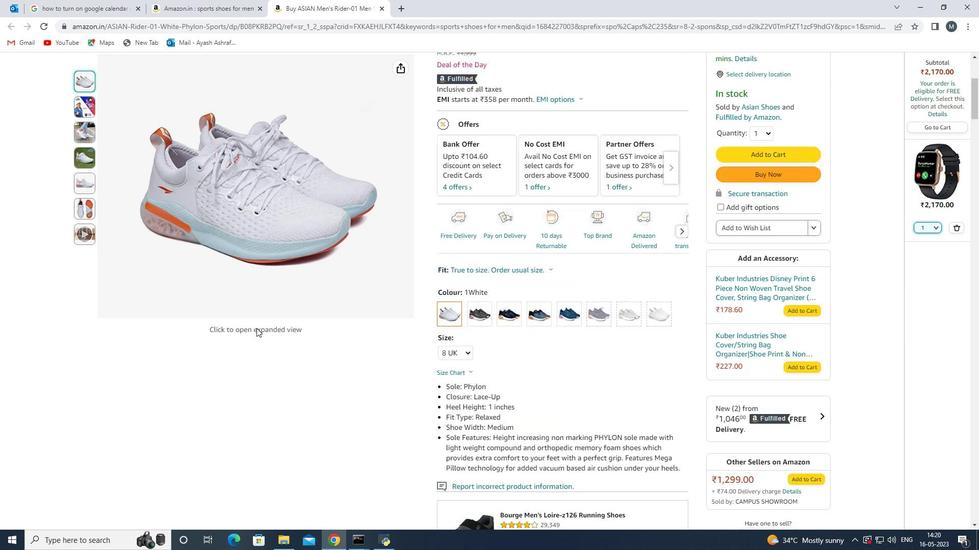 
Action: Mouse scrolled (256, 329) with delta (0, 0)
Screenshot: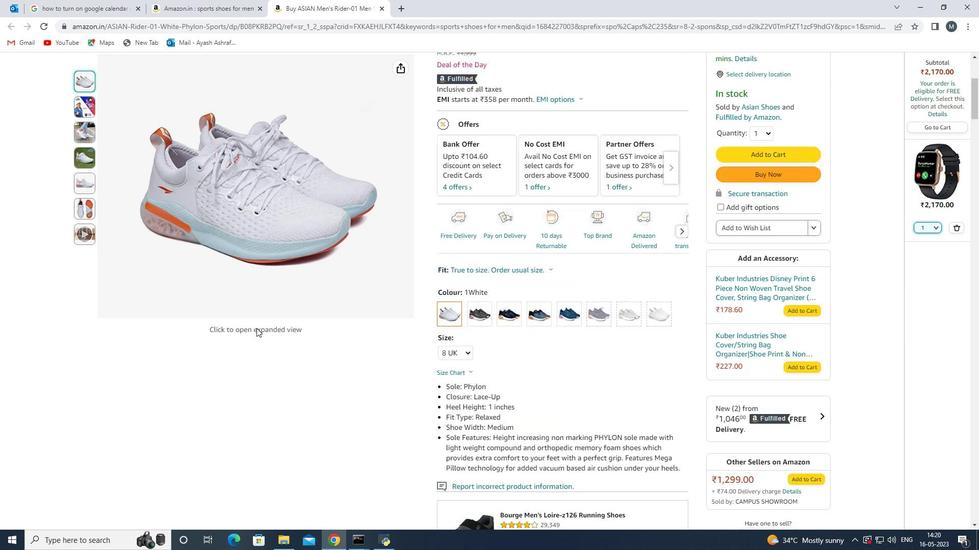 
Action: Mouse scrolled (256, 329) with delta (0, 0)
Screenshot: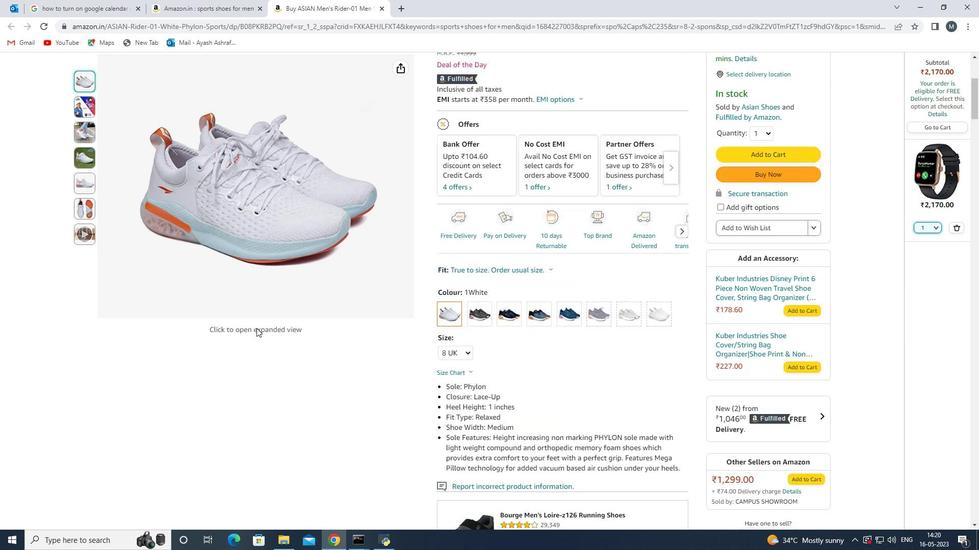 
Action: Mouse scrolled (256, 329) with delta (0, 0)
Screenshot: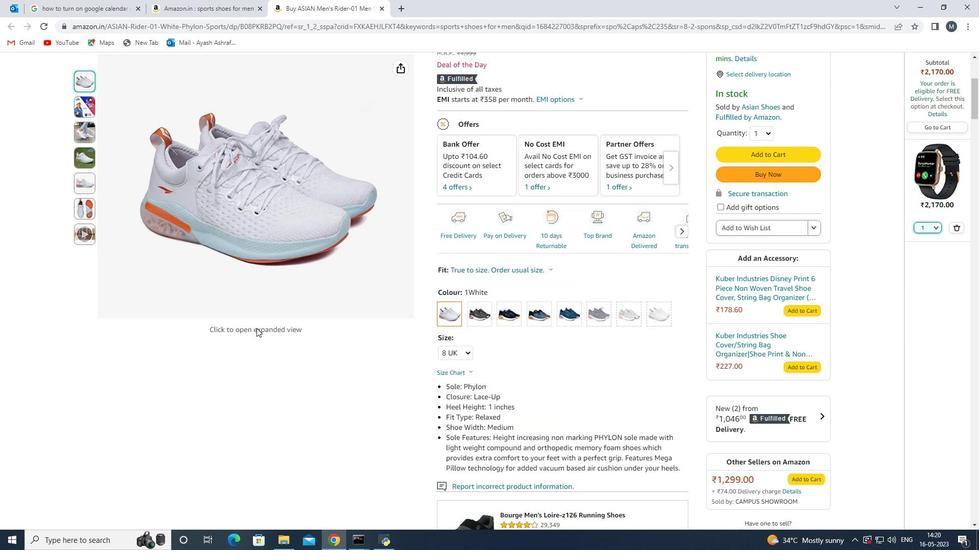 
Action: Mouse scrolled (256, 329) with delta (0, 0)
Screenshot: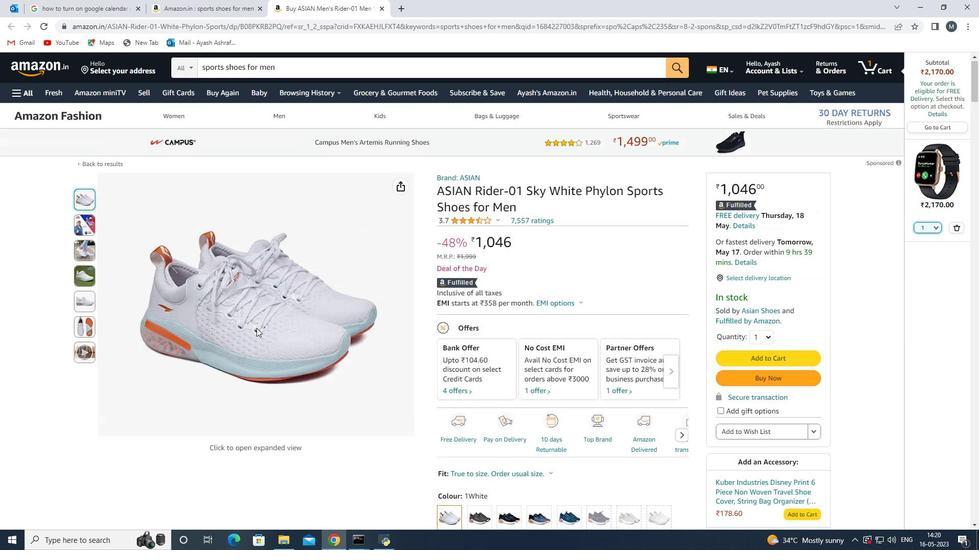 
Action: Mouse scrolled (256, 329) with delta (0, 0)
Screenshot: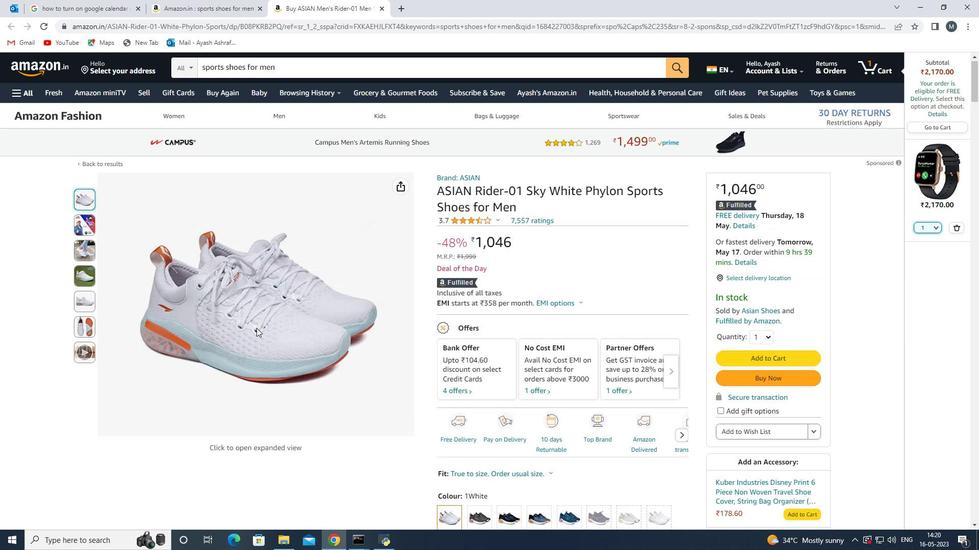 
Action: Mouse scrolled (256, 329) with delta (0, 0)
Screenshot: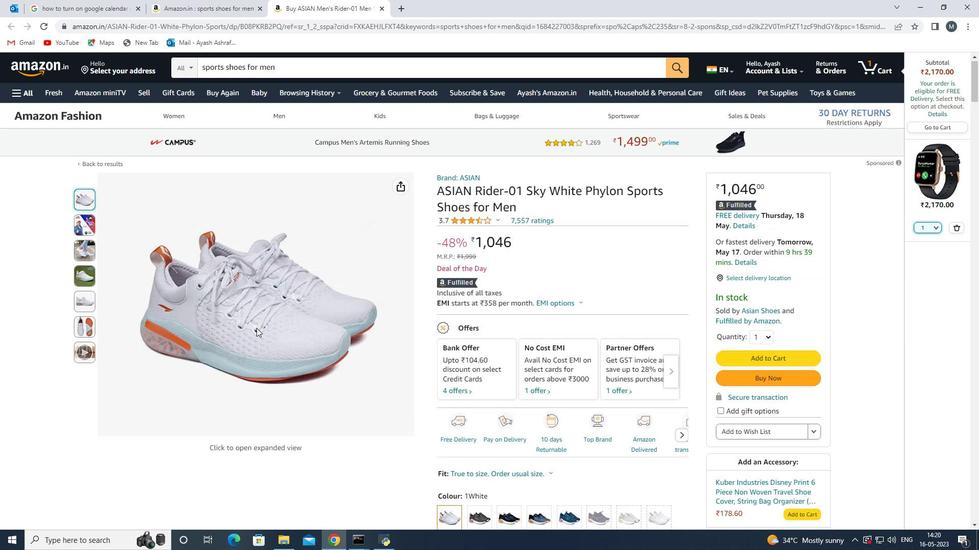 
Action: Mouse scrolled (256, 329) with delta (0, 0)
Screenshot: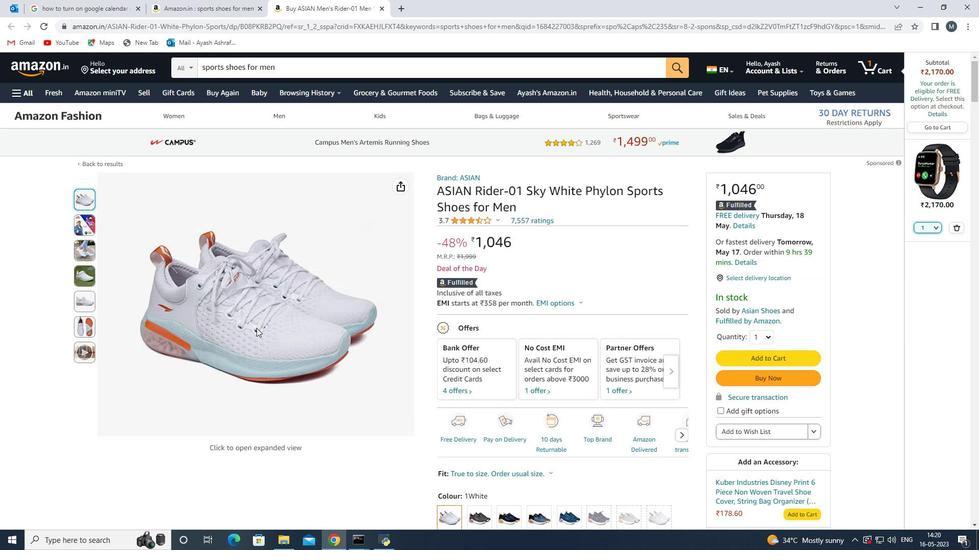 
Action: Mouse scrolled (256, 329) with delta (0, 0)
Screenshot: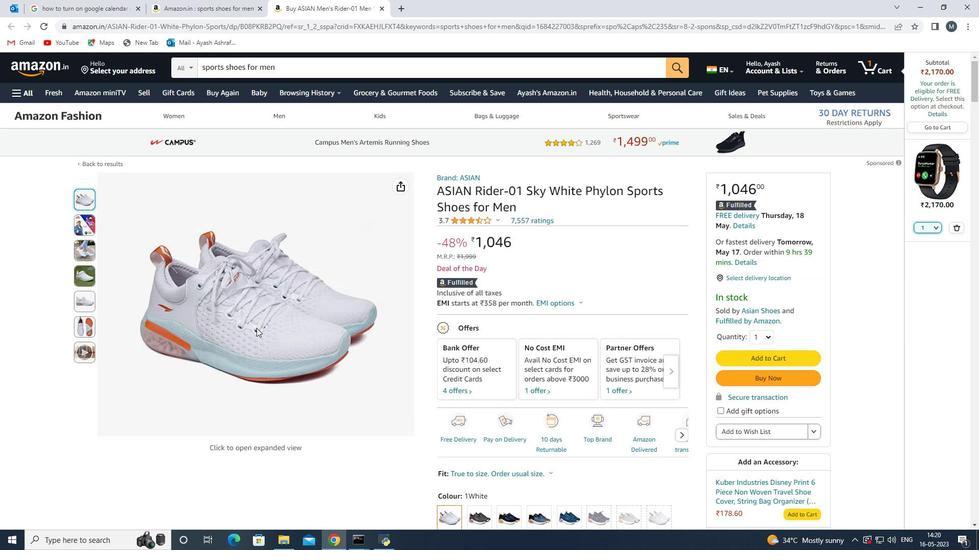 
Action: Mouse moved to (155, 141)
Screenshot: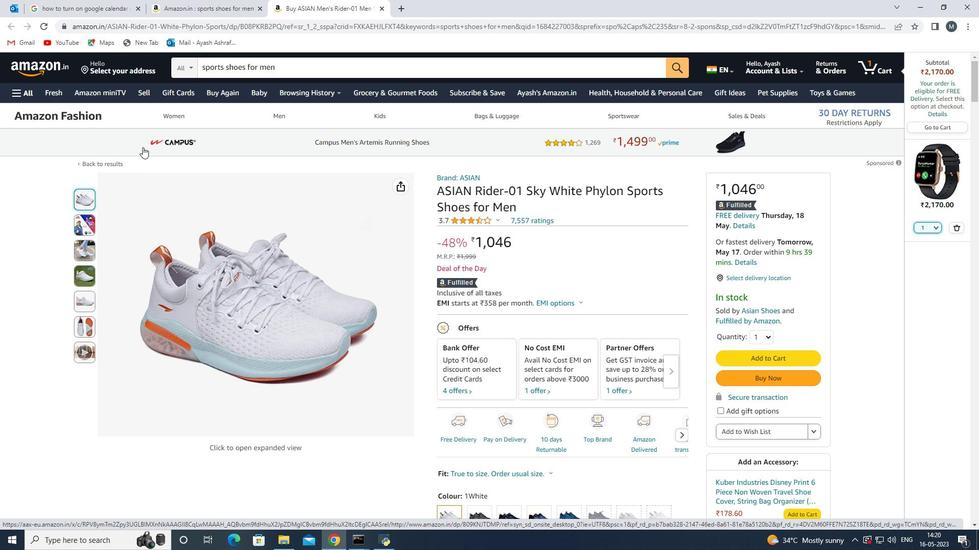 
Action: Mouse scrolled (155, 141) with delta (0, 0)
Screenshot: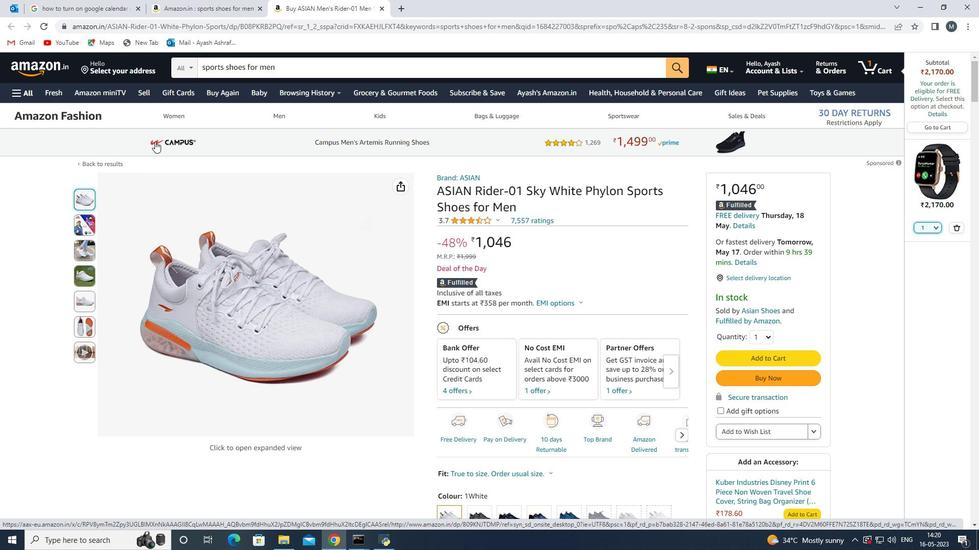 
Action: Mouse moved to (156, 141)
Screenshot: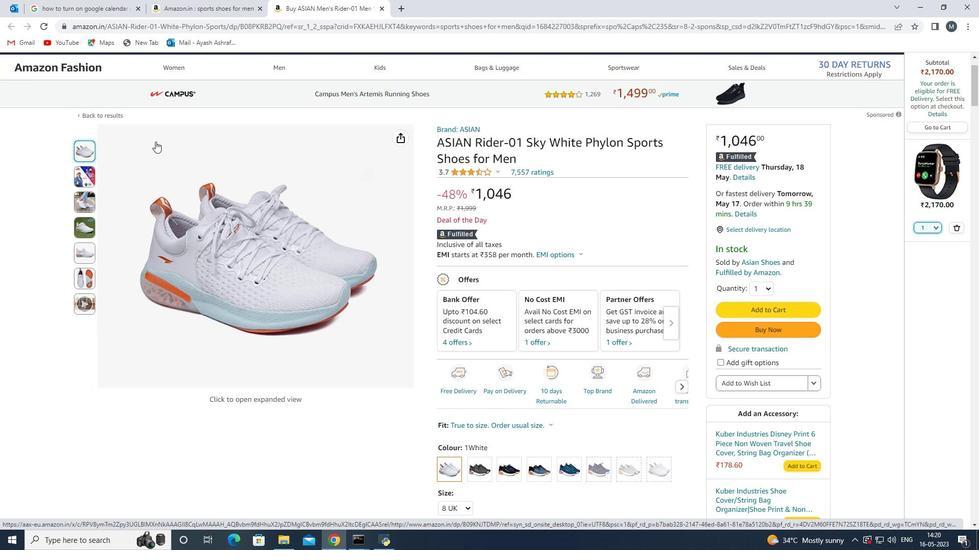 
Action: Mouse scrolled (156, 142) with delta (0, 0)
Screenshot: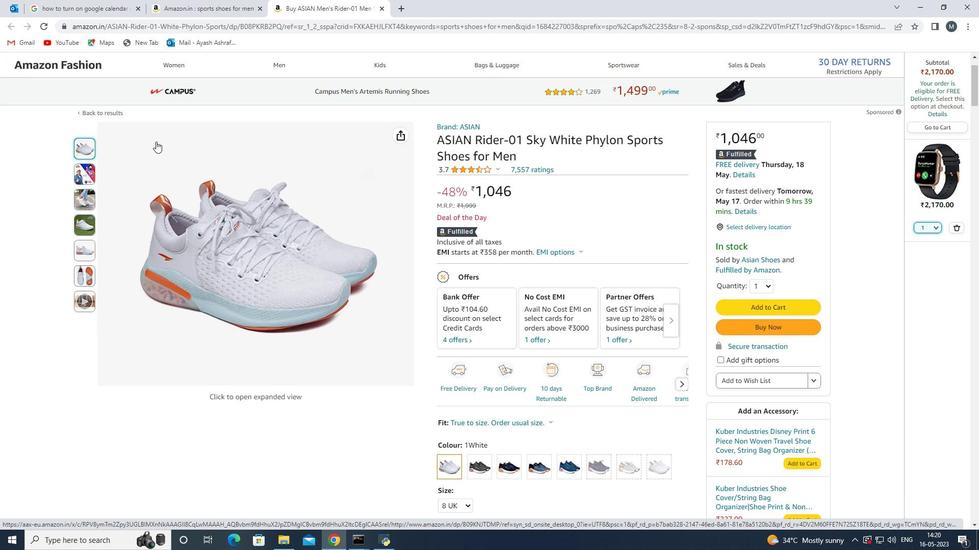 
Action: Mouse scrolled (156, 142) with delta (0, 0)
Screenshot: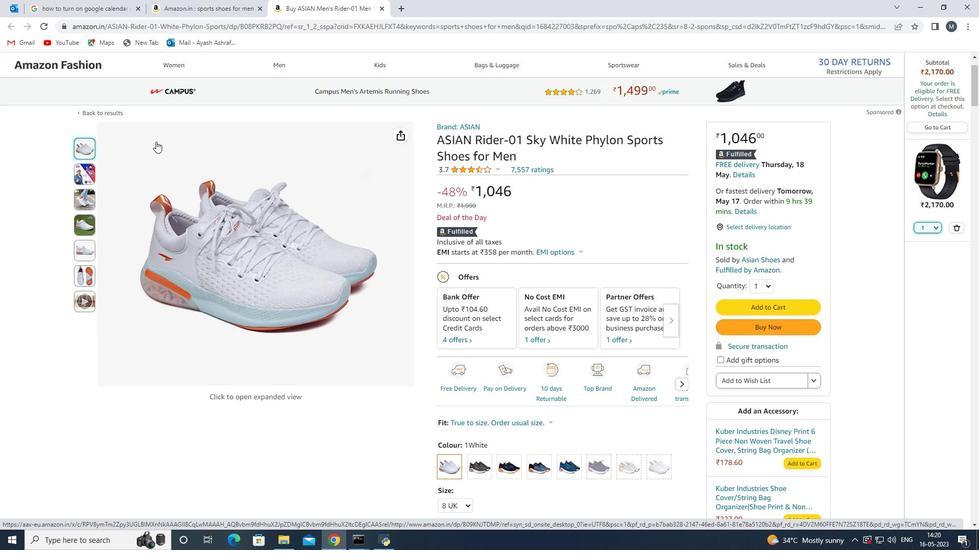 
Action: Mouse scrolled (156, 142) with delta (0, 0)
Screenshot: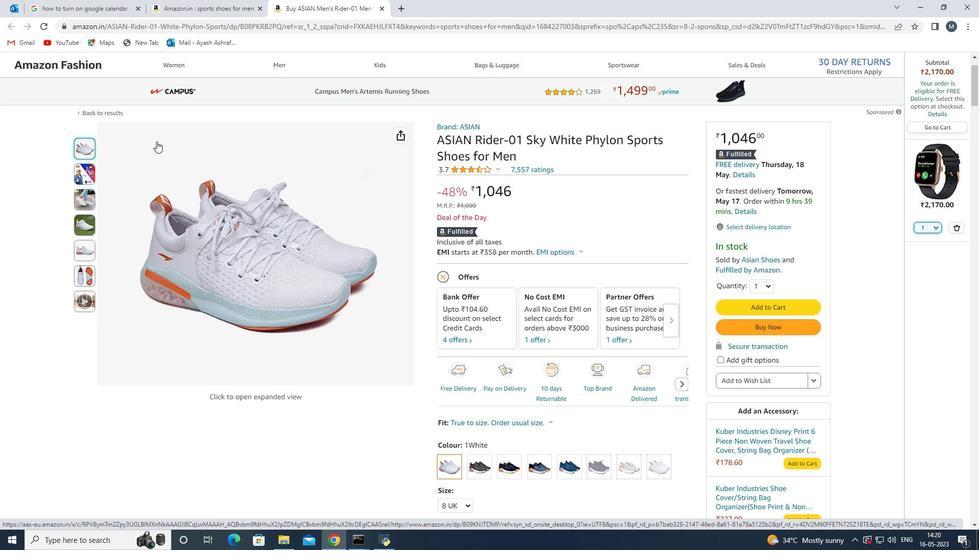 
Action: Mouse moved to (271, 115)
Screenshot: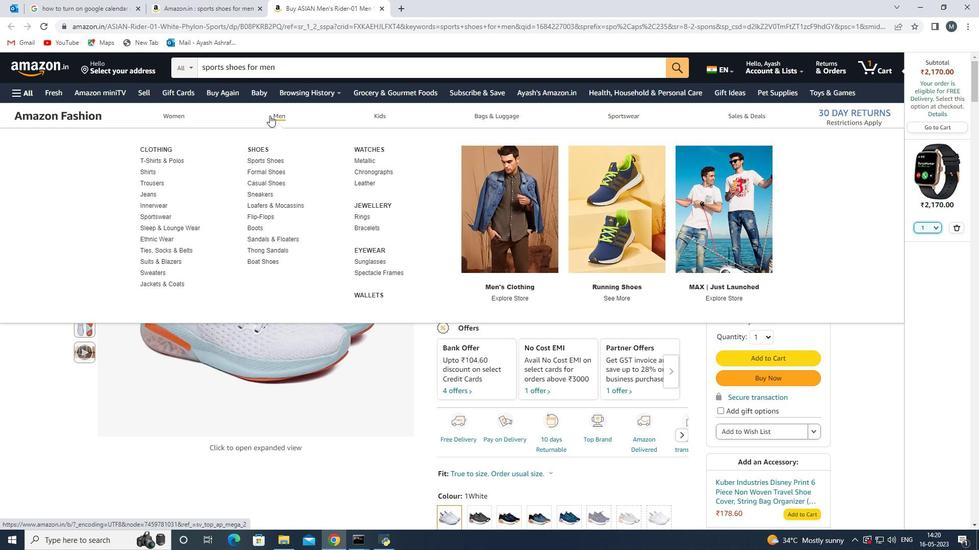 
Action: Mouse pressed left at (271, 115)
Screenshot: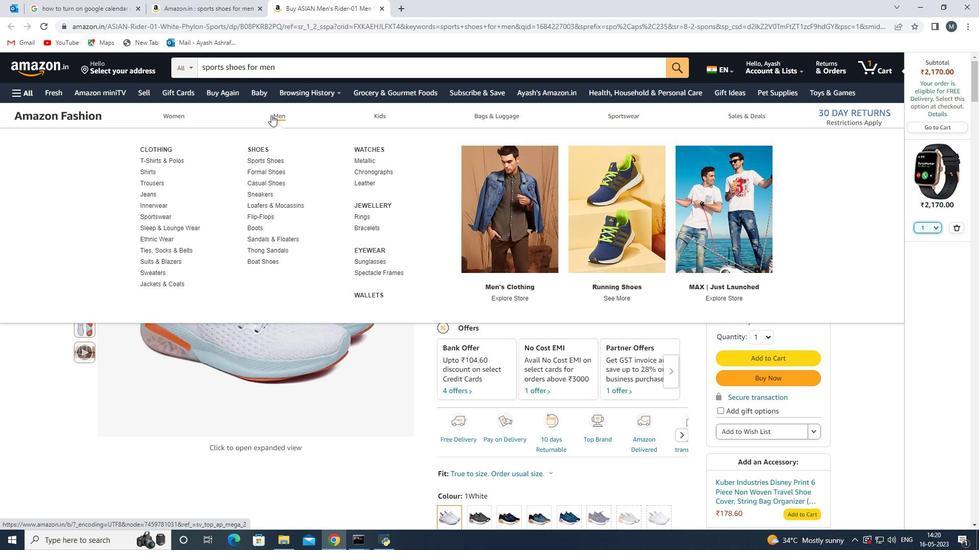 
Action: Mouse moved to (354, 296)
Screenshot: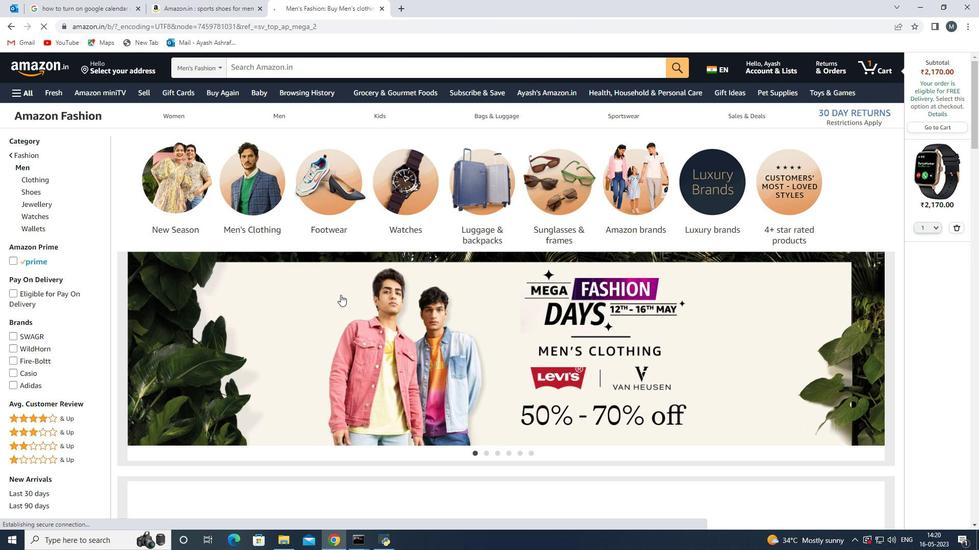 
Action: Mouse scrolled (354, 295) with delta (0, 0)
Screenshot: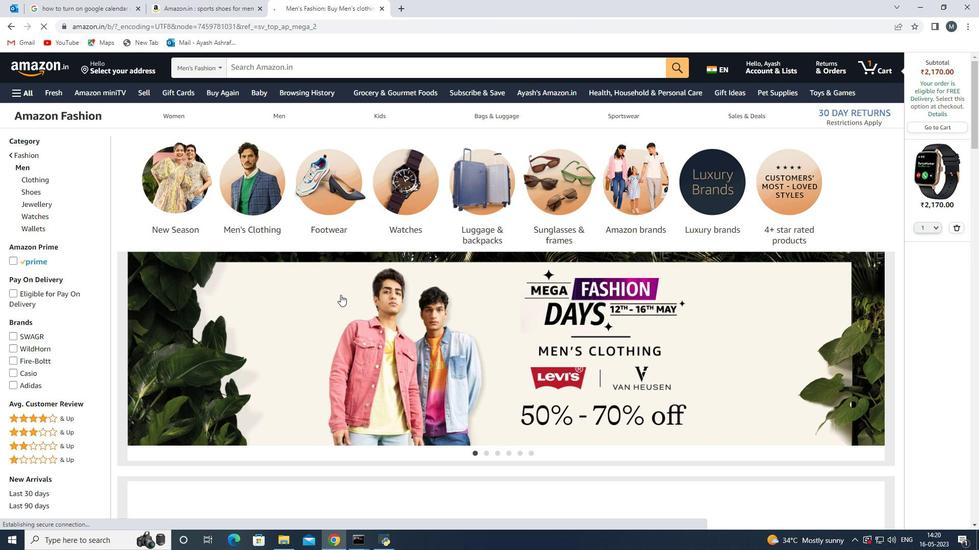
Action: Mouse scrolled (354, 295) with delta (0, 0)
Screenshot: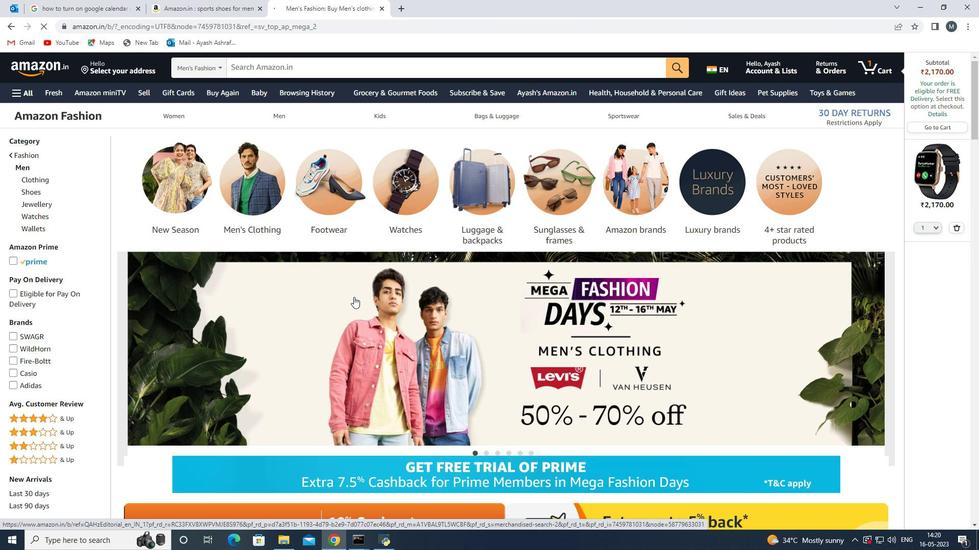 
Action: Mouse scrolled (354, 295) with delta (0, 0)
Screenshot: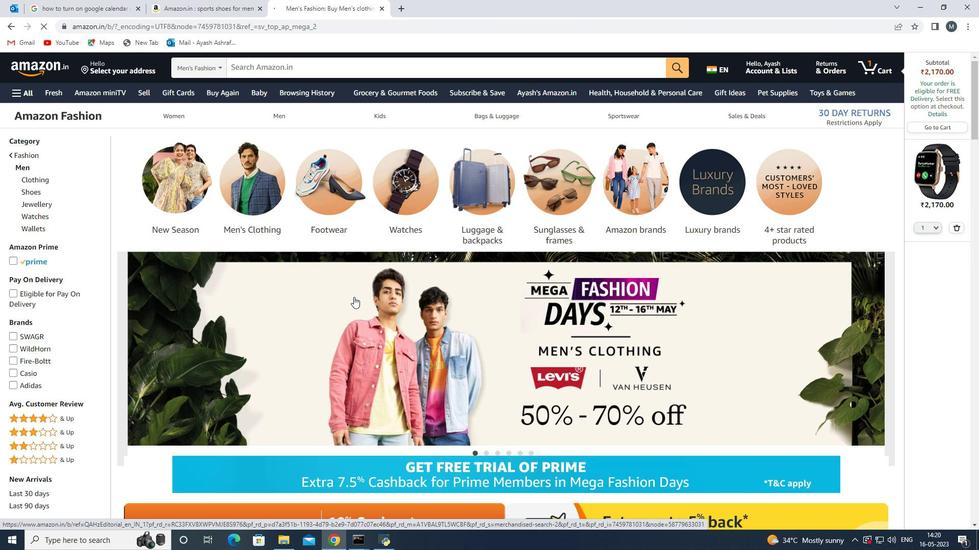 
Action: Mouse scrolled (354, 295) with delta (0, 0)
Screenshot: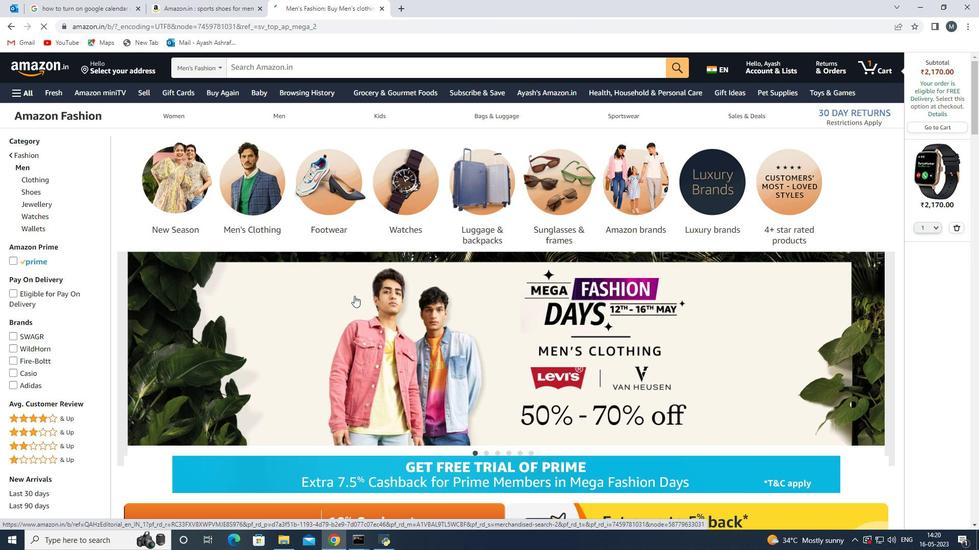 
Action: Mouse moved to (354, 295)
Screenshot: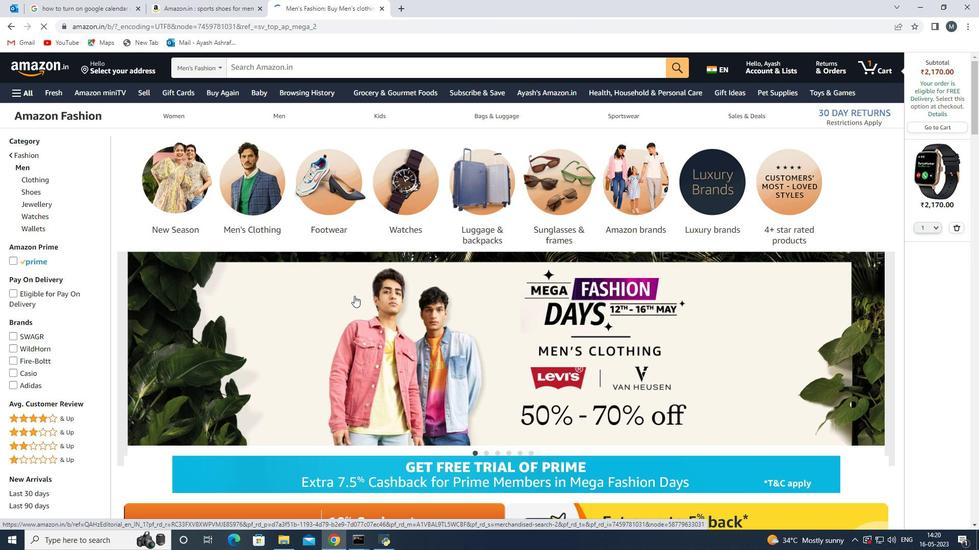 
Action: Mouse scrolled (354, 295) with delta (0, 0)
Screenshot: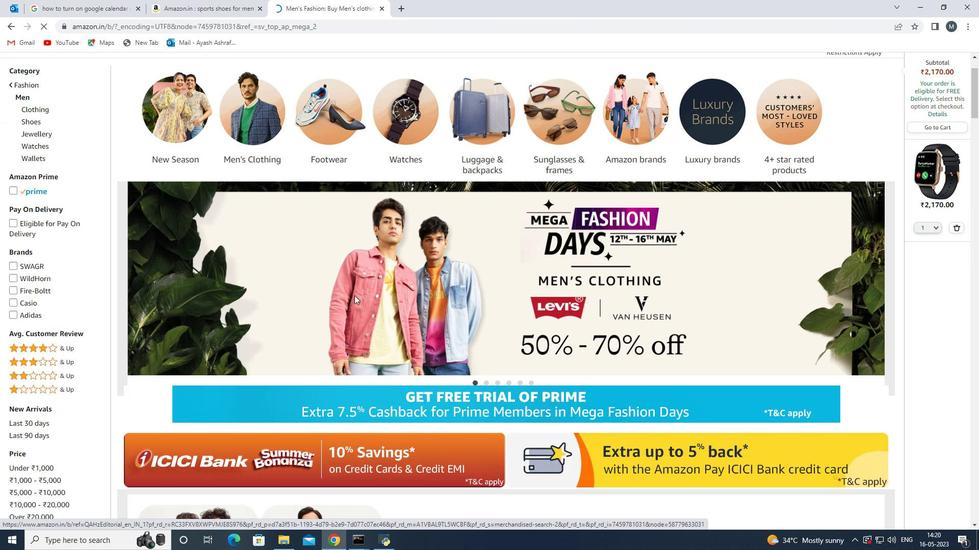 
Action: Mouse scrolled (354, 295) with delta (0, 0)
Screenshot: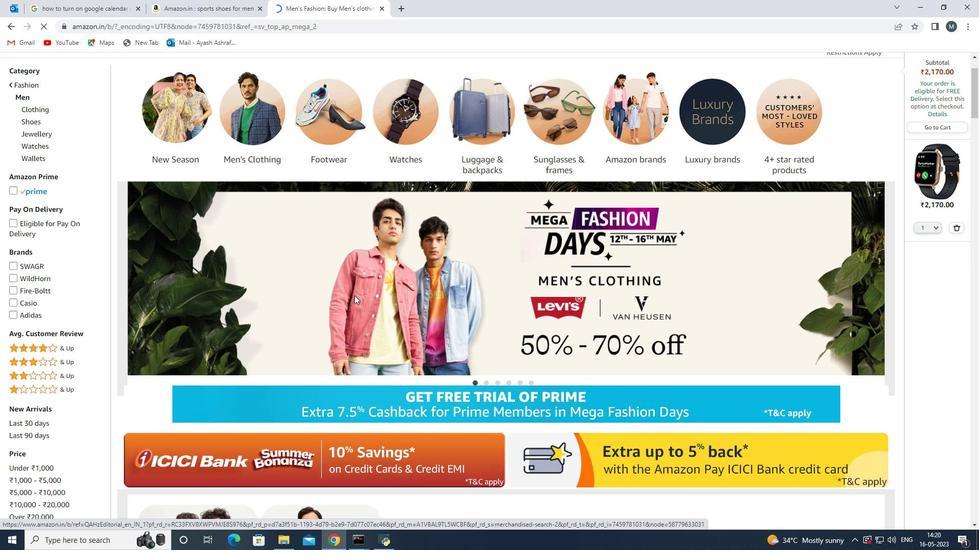 
Action: Mouse scrolled (354, 295) with delta (0, 0)
Screenshot: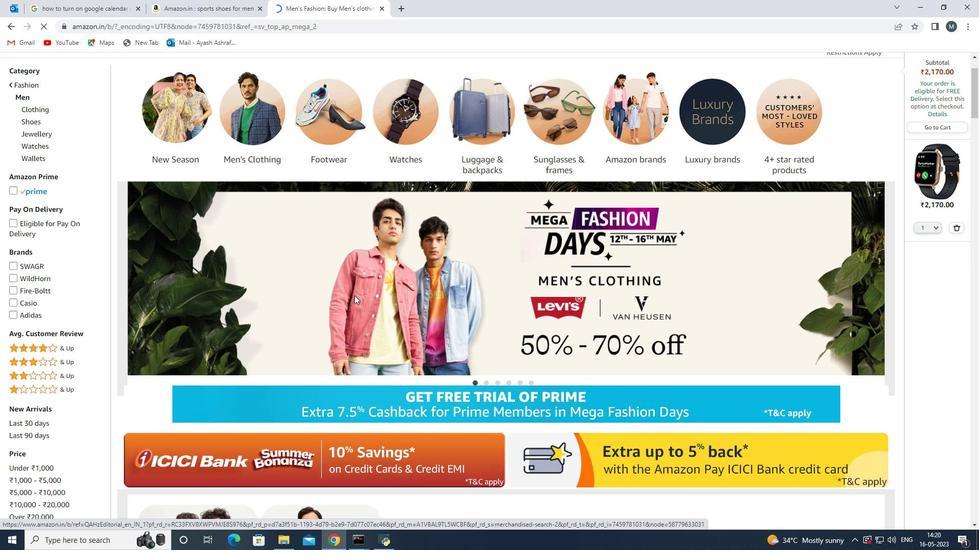 
Action: Mouse scrolled (354, 295) with delta (0, 0)
Screenshot: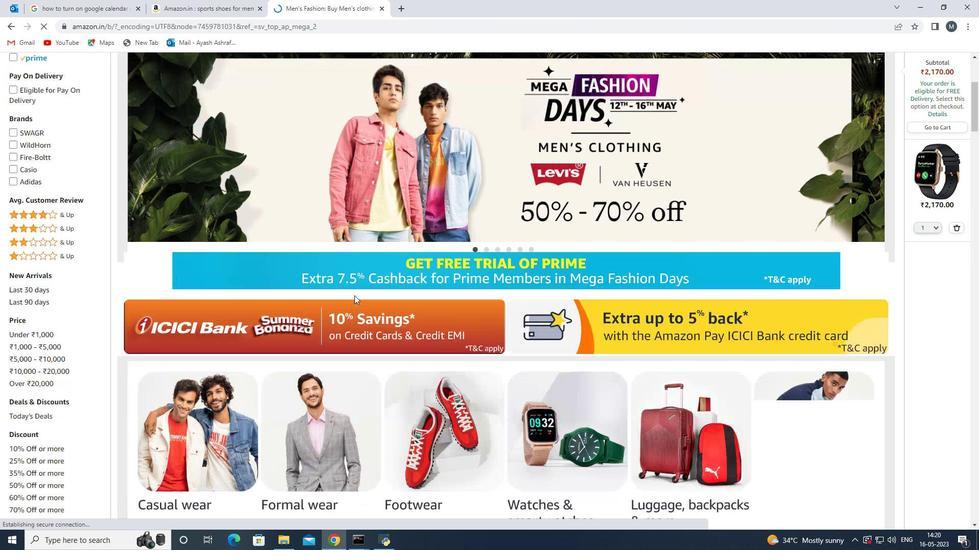 
Action: Mouse moved to (431, 281)
Screenshot: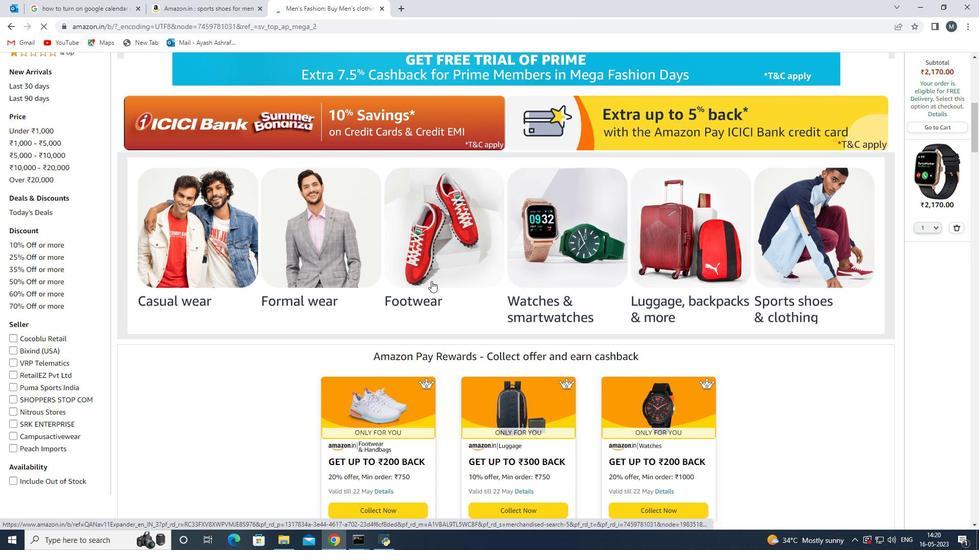 
Action: Mouse scrolled (431, 281) with delta (0, 0)
Screenshot: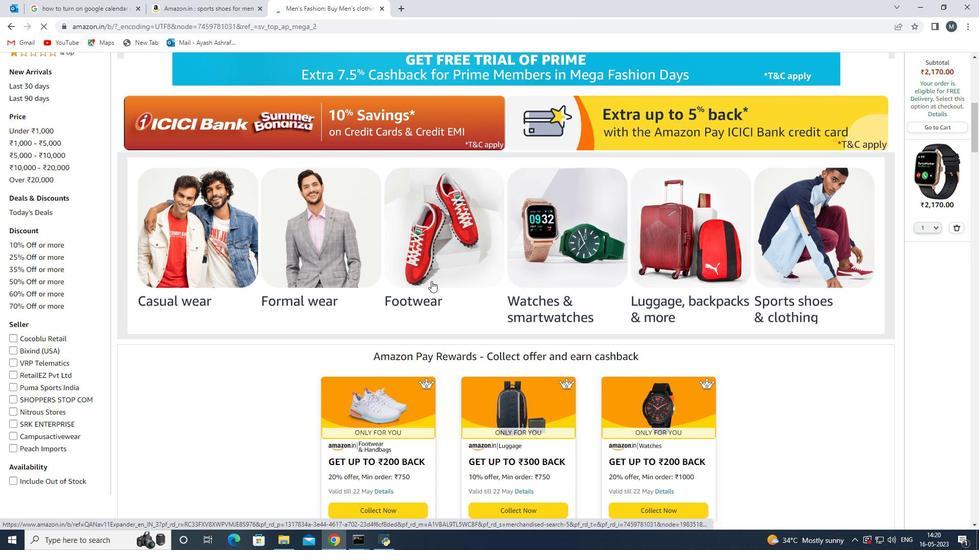 
Action: Mouse moved to (389, 251)
Screenshot: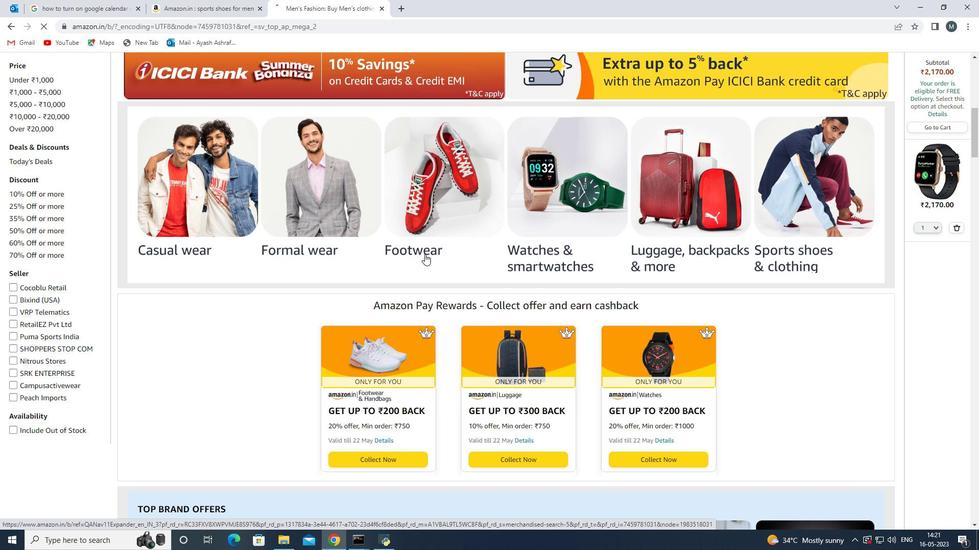 
Action: Mouse scrolled (389, 251) with delta (0, 0)
Screenshot: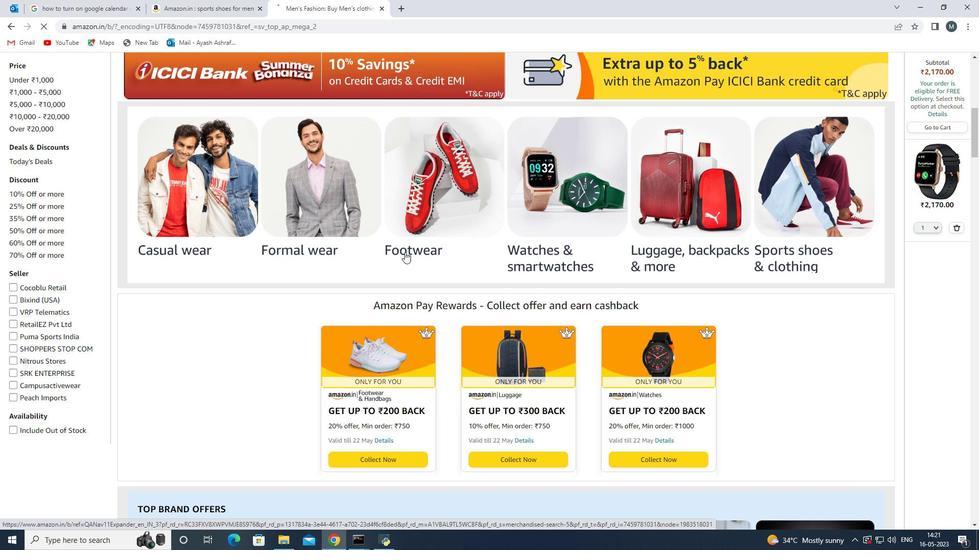 
Action: Mouse scrolled (389, 251) with delta (0, 0)
Screenshot: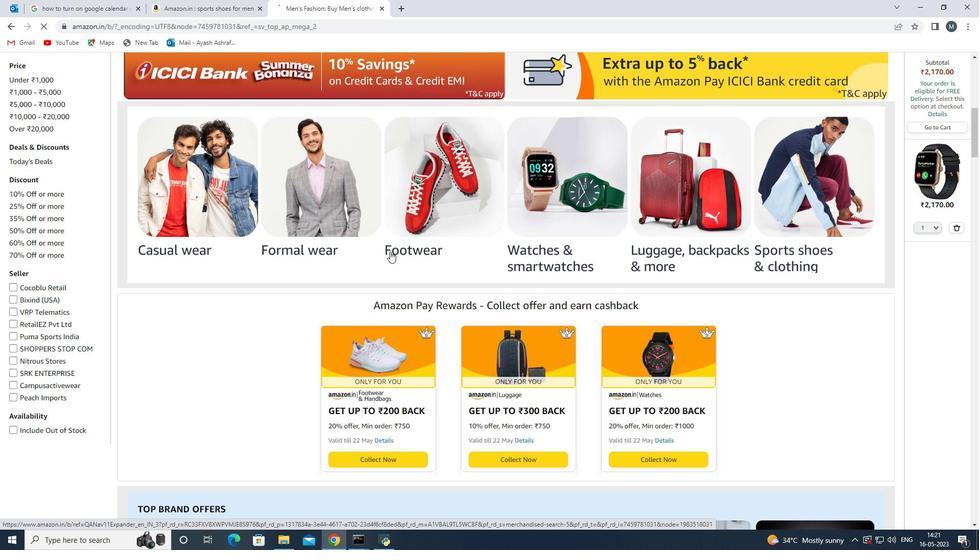 
Action: Mouse scrolled (389, 251) with delta (0, 0)
Screenshot: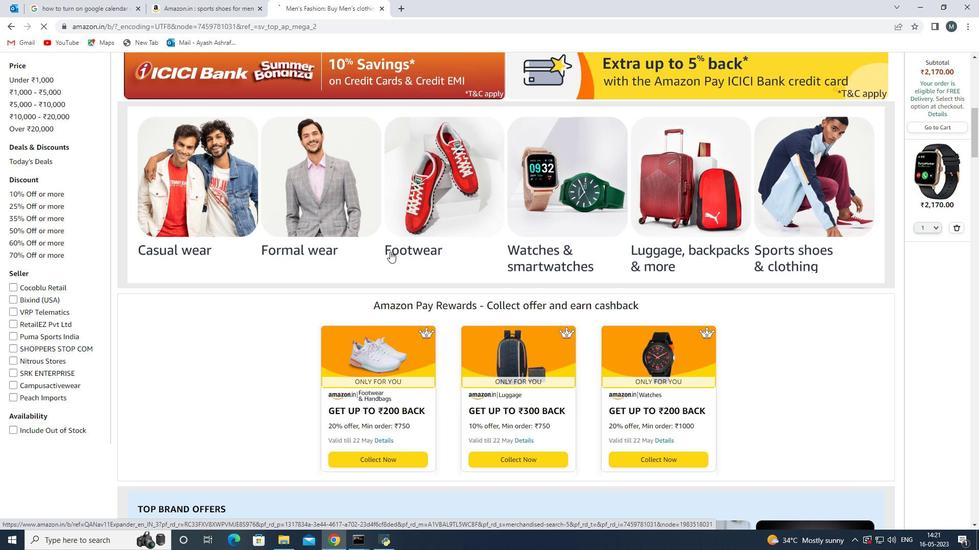 
Action: Mouse moved to (388, 251)
Screenshot: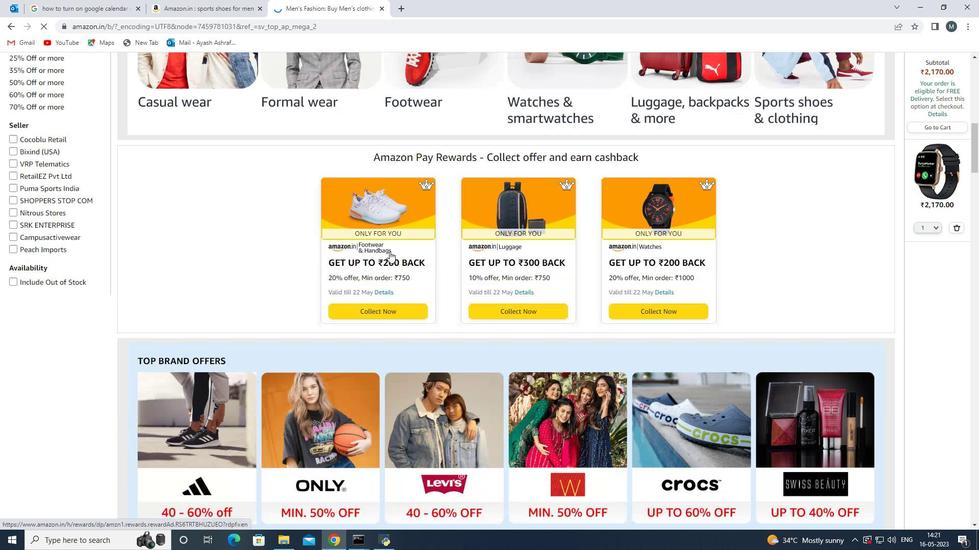 
Action: Mouse scrolled (388, 251) with delta (0, 0)
Screenshot: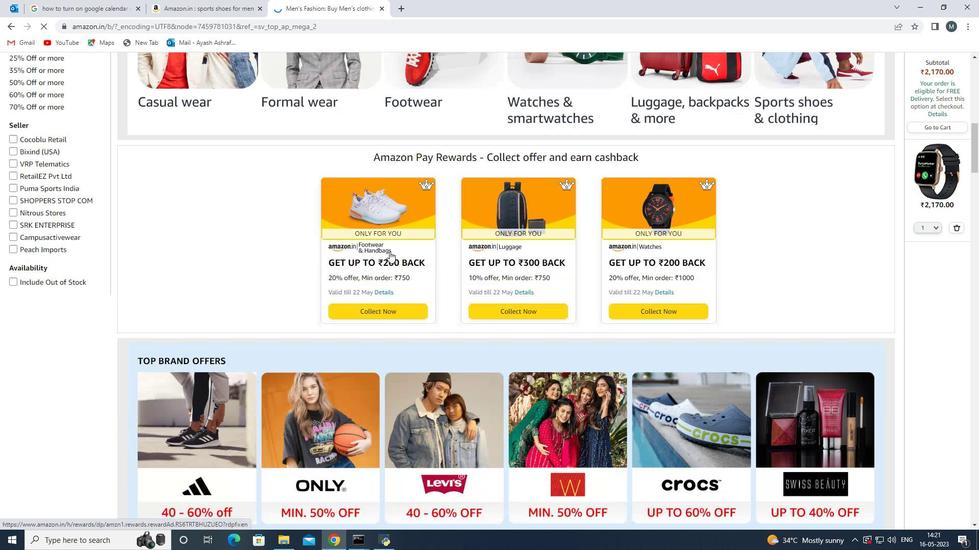 
Action: Mouse moved to (388, 251)
Screenshot: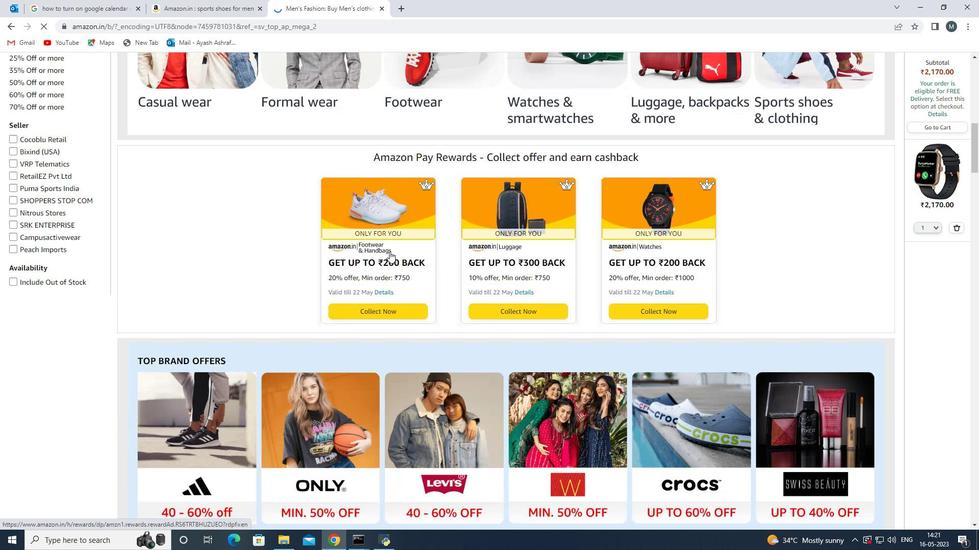 
Action: Mouse scrolled (388, 251) with delta (0, 0)
Screenshot: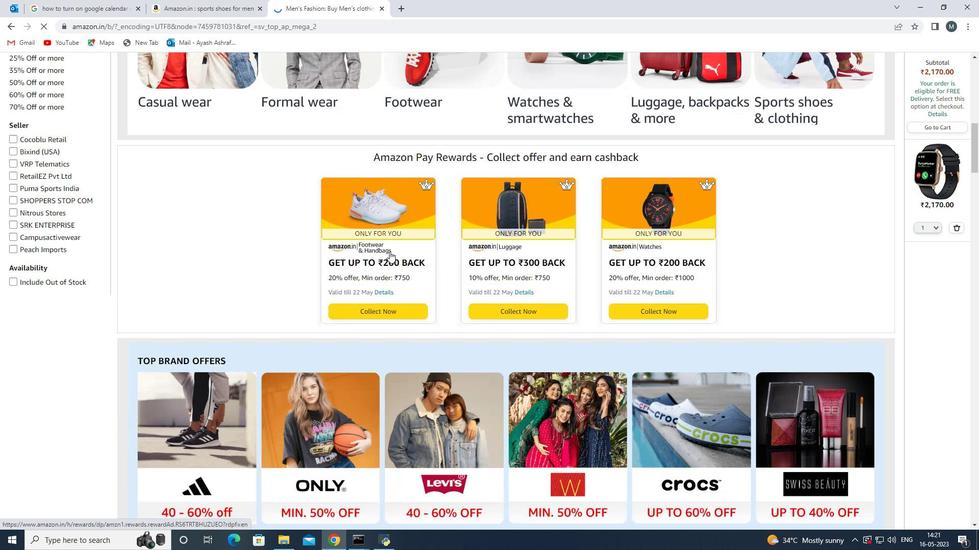 
Action: Mouse scrolled (388, 251) with delta (0, 0)
Screenshot: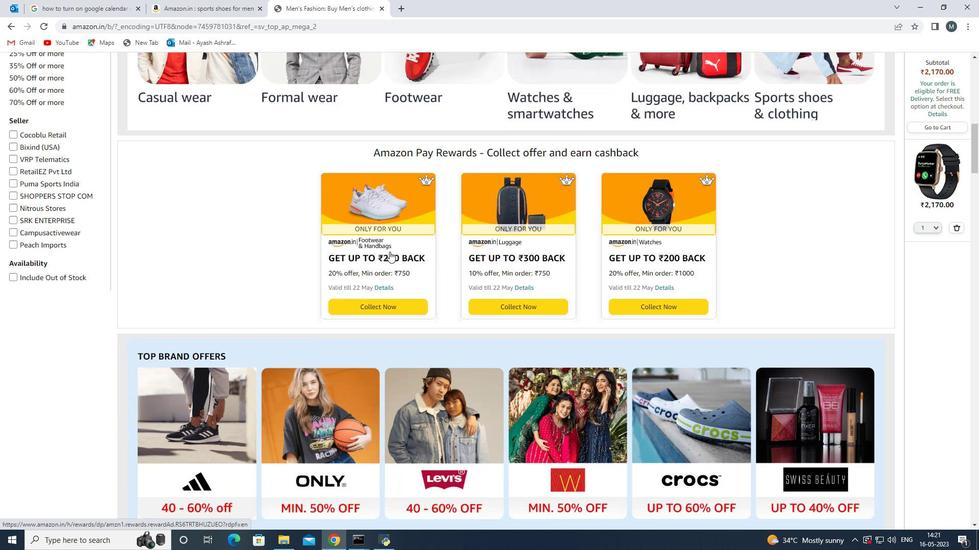 
Action: Mouse moved to (388, 251)
Screenshot: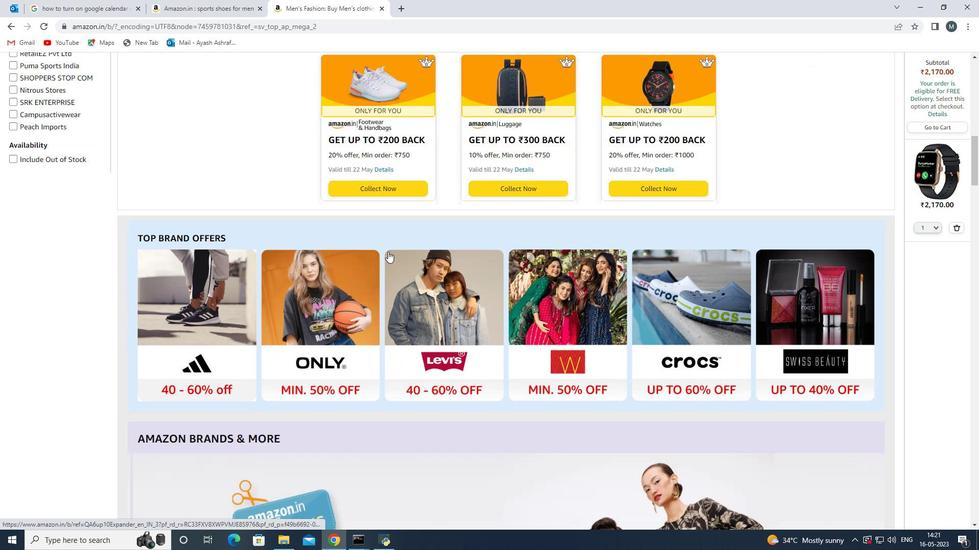 
Action: Mouse scrolled (388, 251) with delta (0, 0)
Screenshot: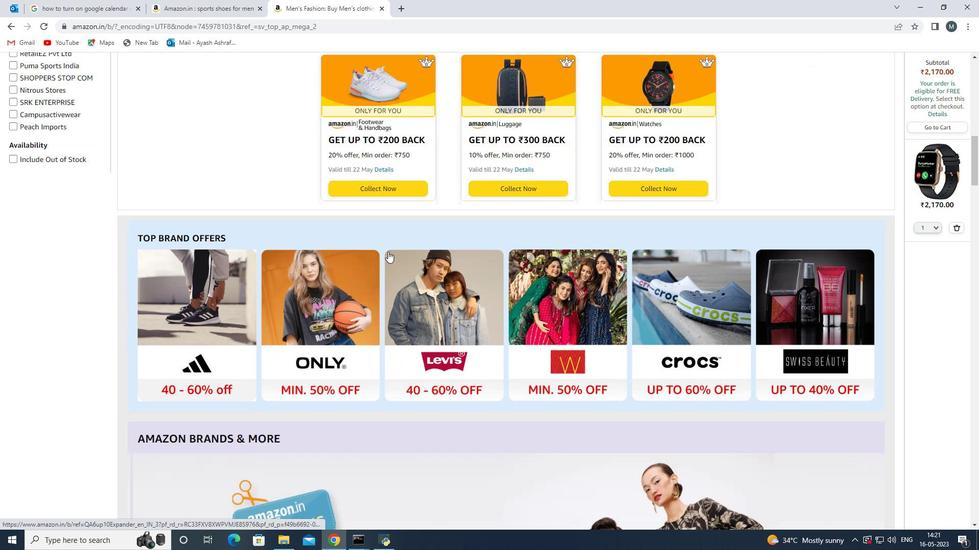 
Action: Mouse moved to (387, 251)
Screenshot: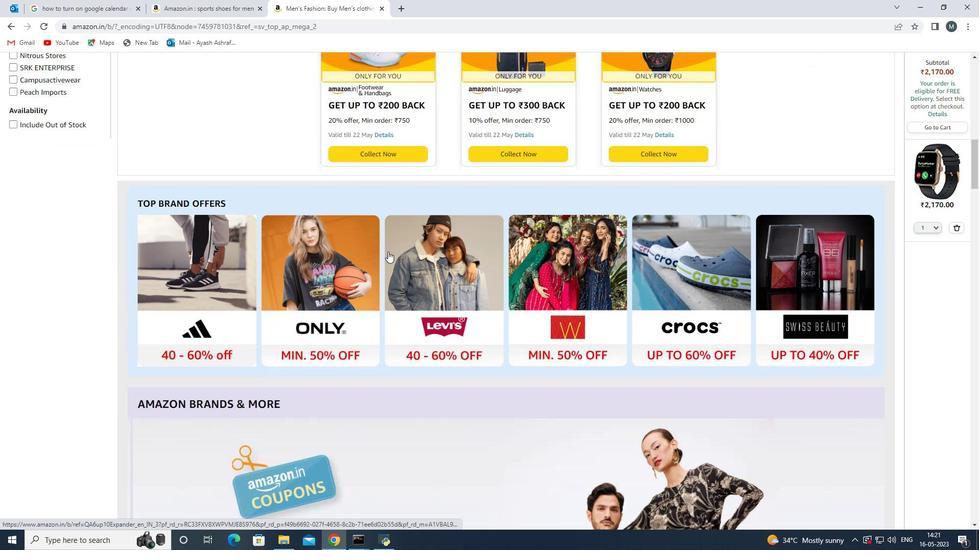 
Action: Mouse scrolled (387, 251) with delta (0, 0)
Screenshot: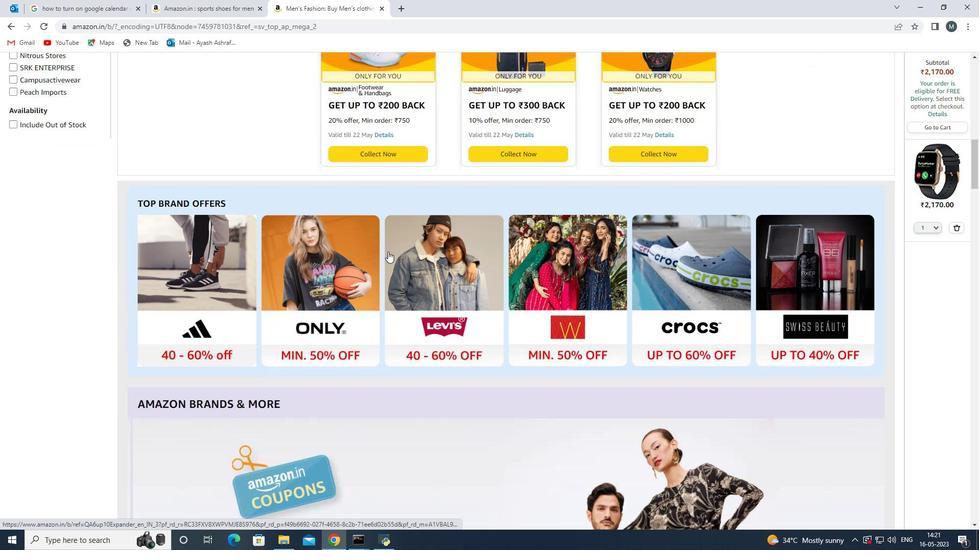 
Action: Mouse moved to (386, 252)
Screenshot: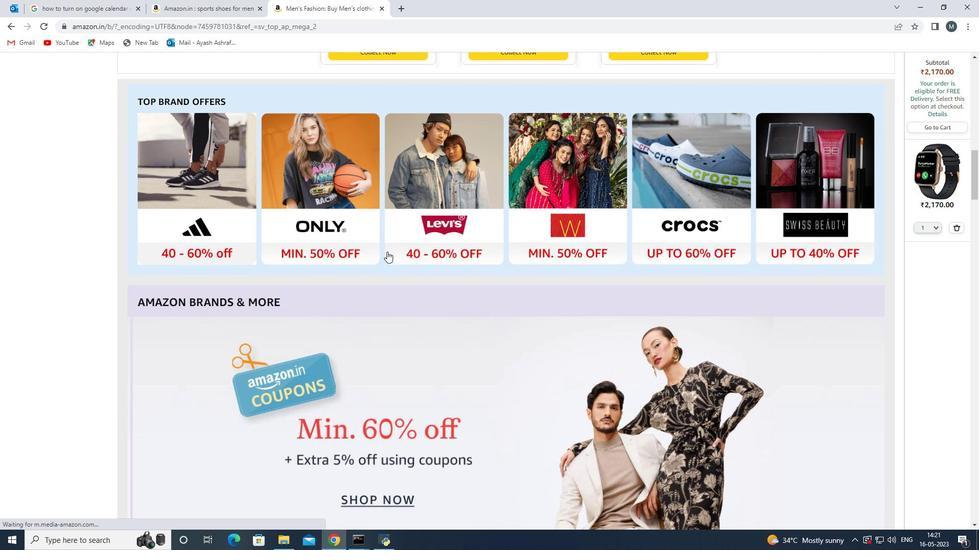 
Action: Mouse scrolled (386, 251) with delta (0, 0)
Screenshot: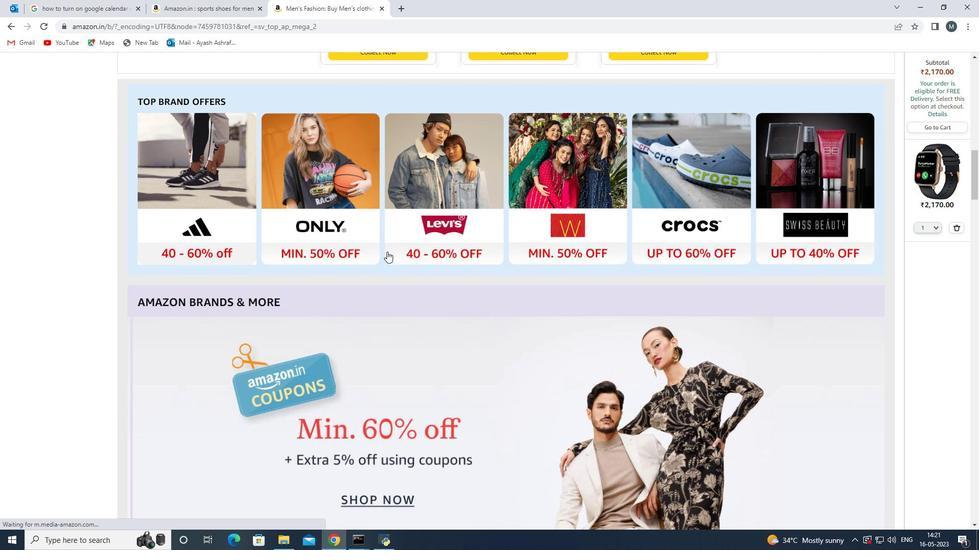 
Action: Mouse moved to (385, 252)
Screenshot: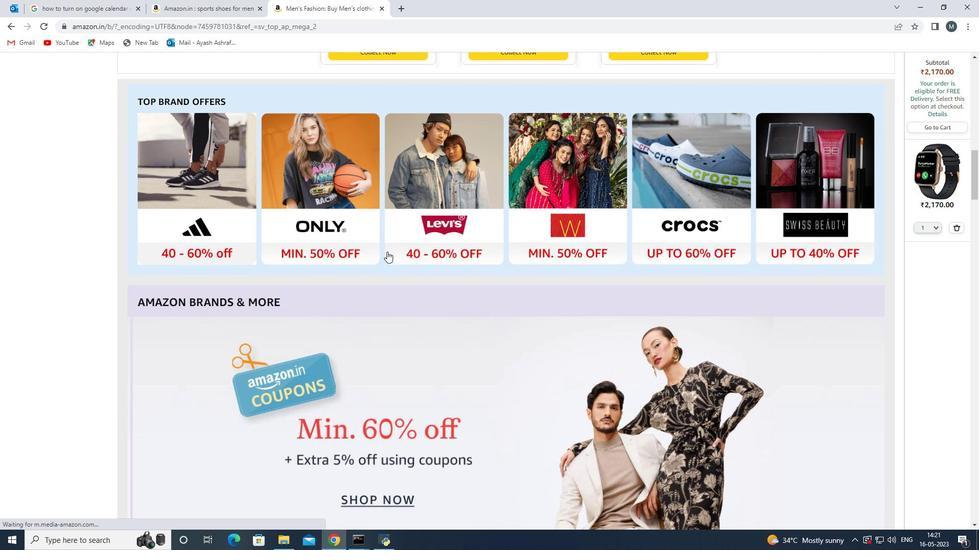 
